 Task: Create a due date automation trigger when advanced on, on the monday of the week a card is due add basic assigned only to me at 11:00 AM.
Action: Mouse moved to (1134, 337)
Screenshot: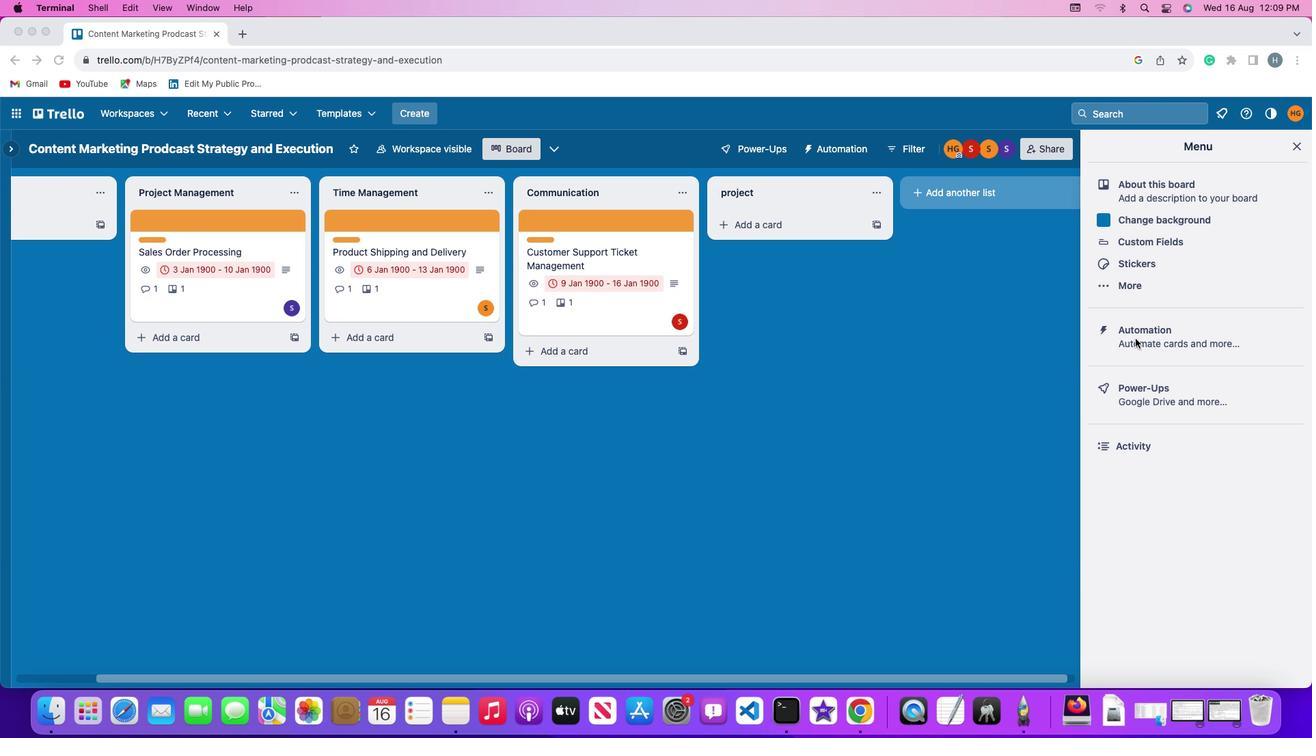 
Action: Mouse pressed left at (1134, 337)
Screenshot: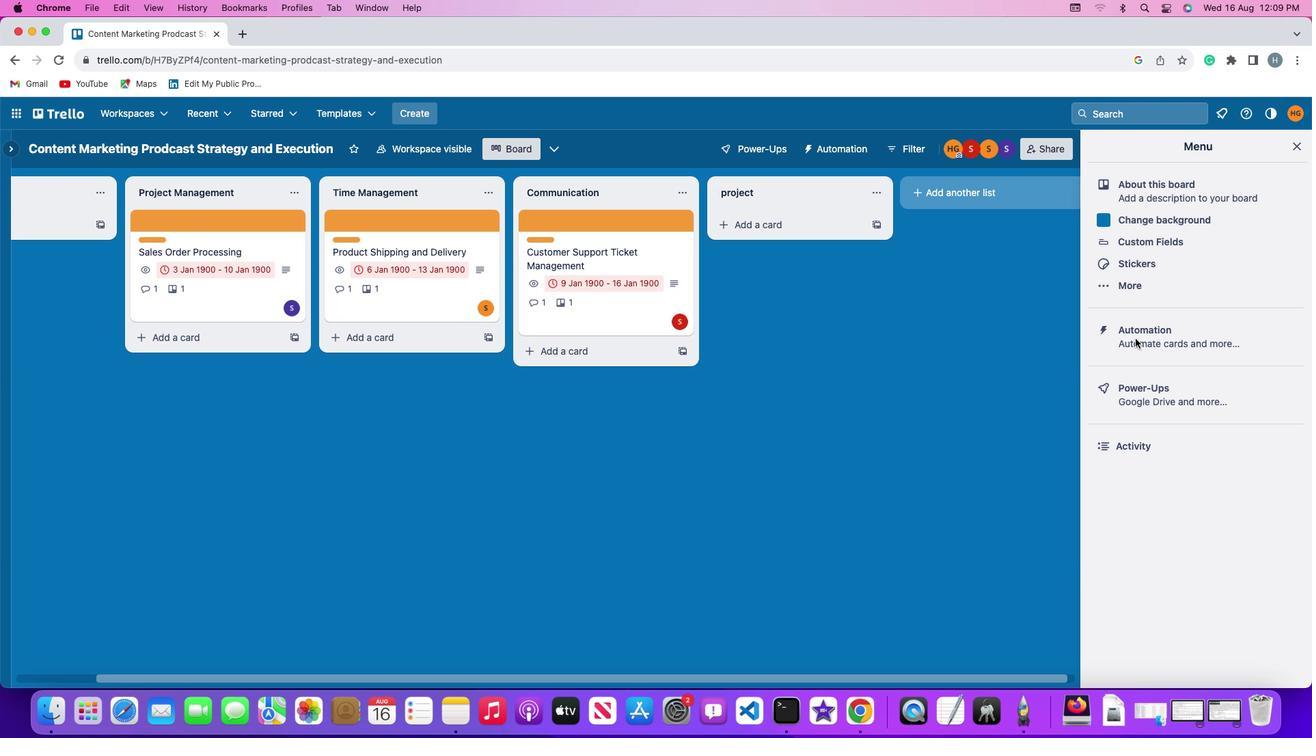 
Action: Mouse pressed left at (1134, 337)
Screenshot: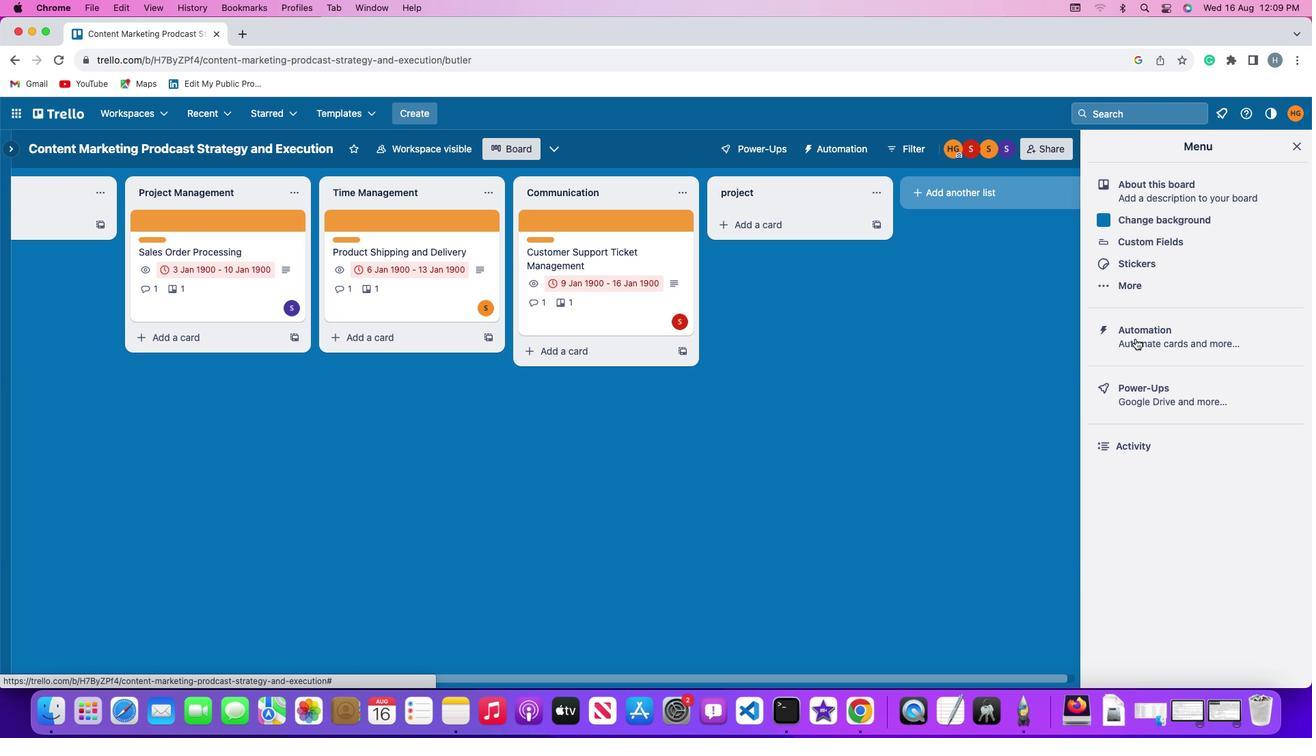 
Action: Mouse moved to (66, 316)
Screenshot: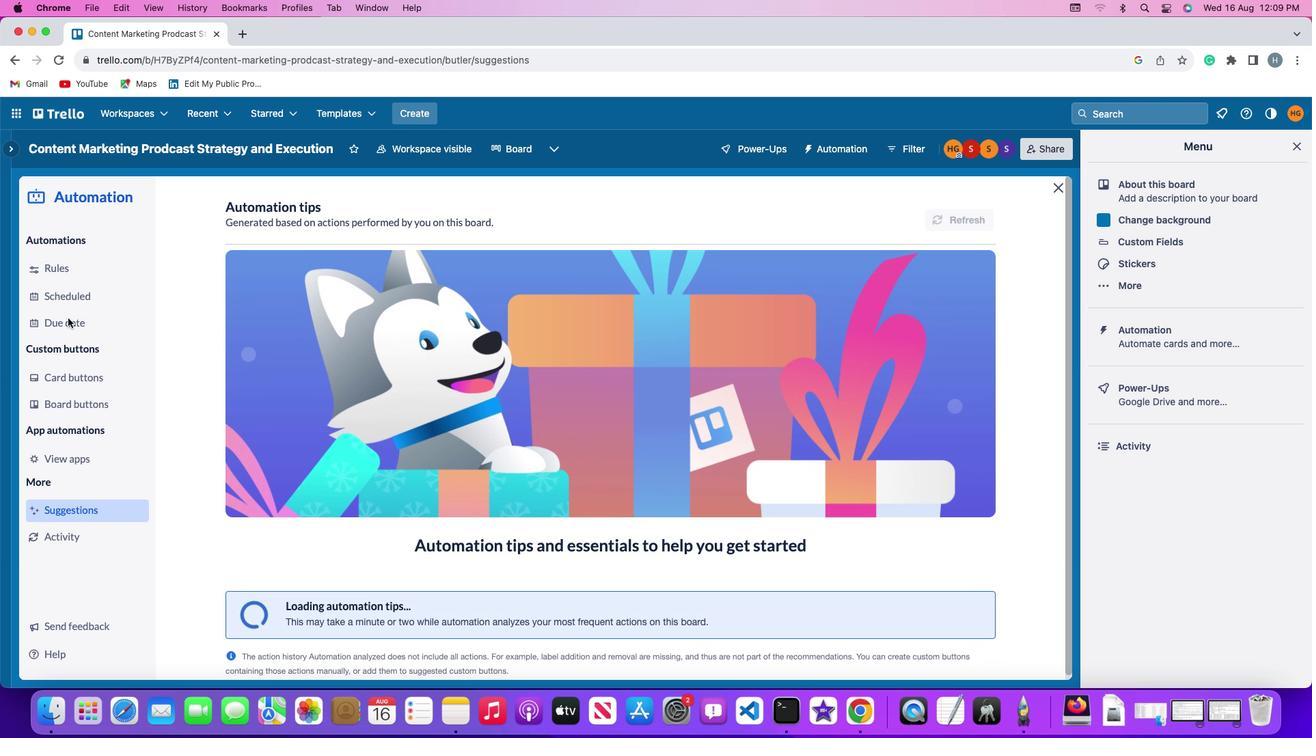 
Action: Mouse pressed left at (66, 316)
Screenshot: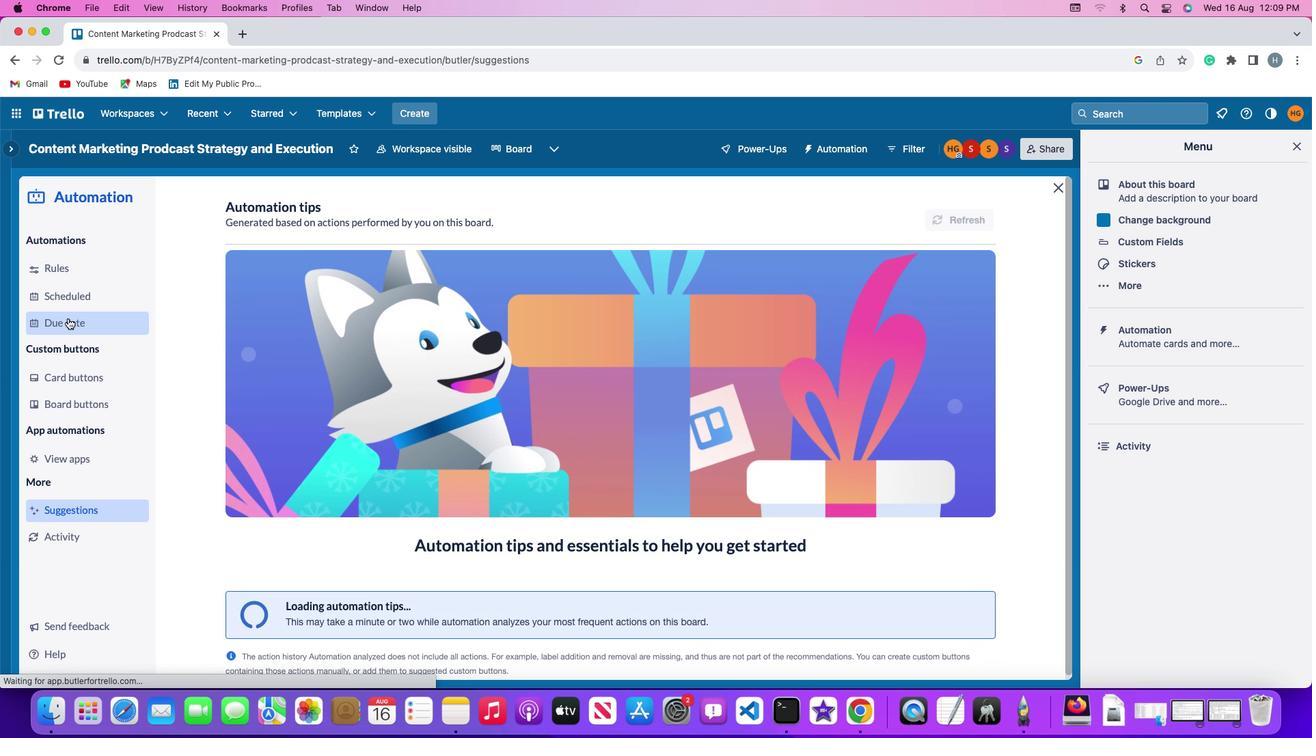 
Action: Mouse moved to (906, 209)
Screenshot: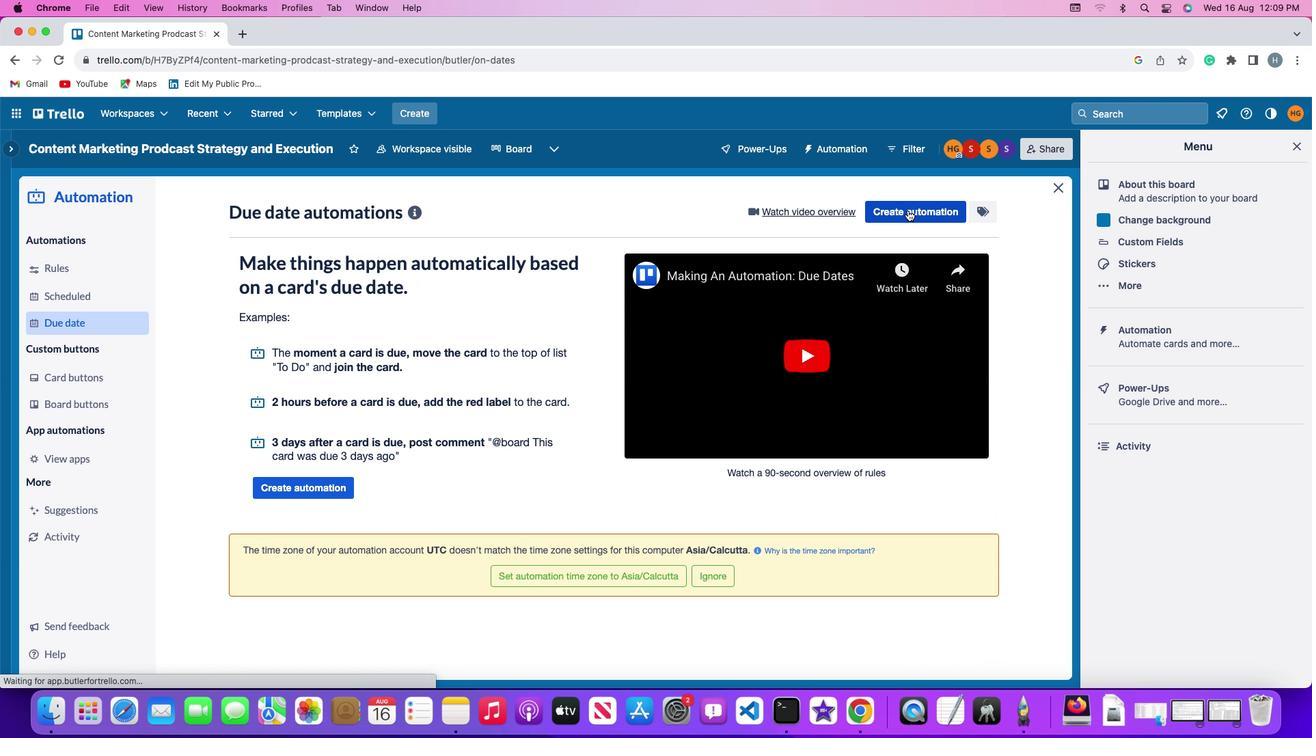 
Action: Mouse pressed left at (906, 209)
Screenshot: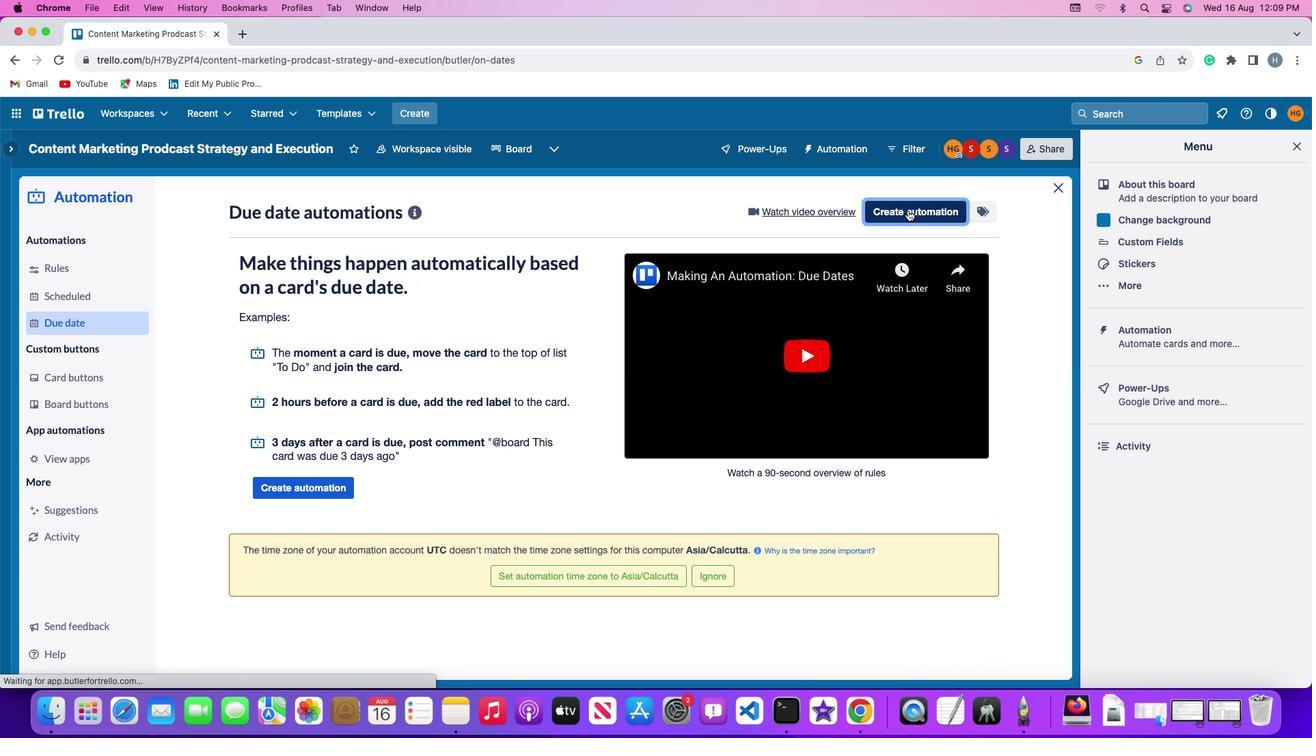 
Action: Mouse moved to (292, 340)
Screenshot: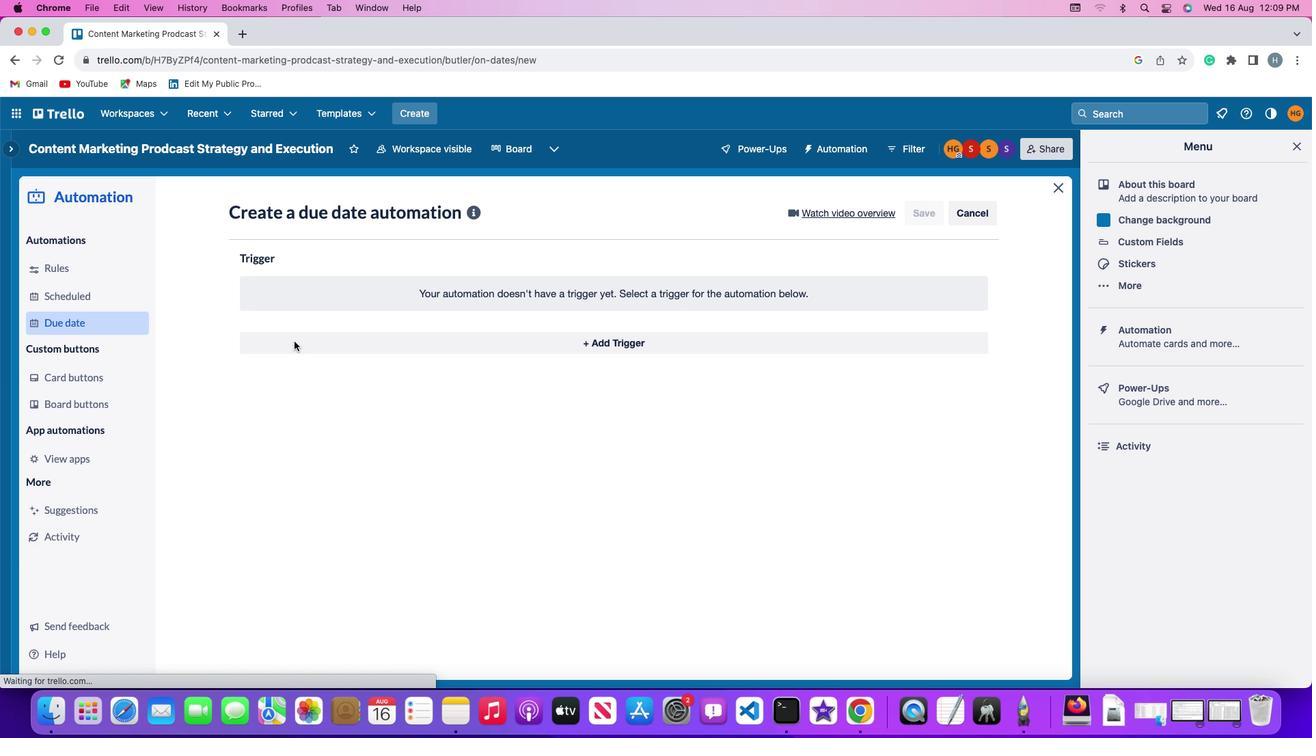 
Action: Mouse pressed left at (292, 340)
Screenshot: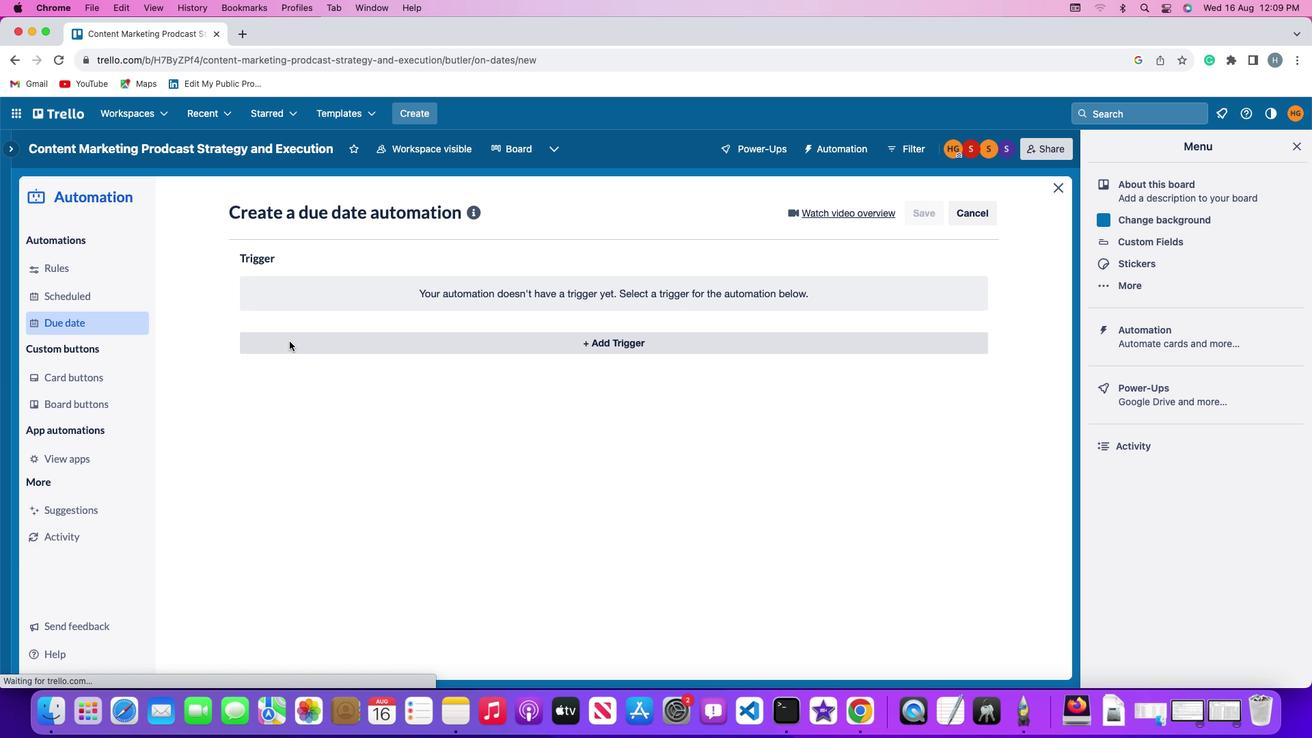 
Action: Mouse moved to (313, 602)
Screenshot: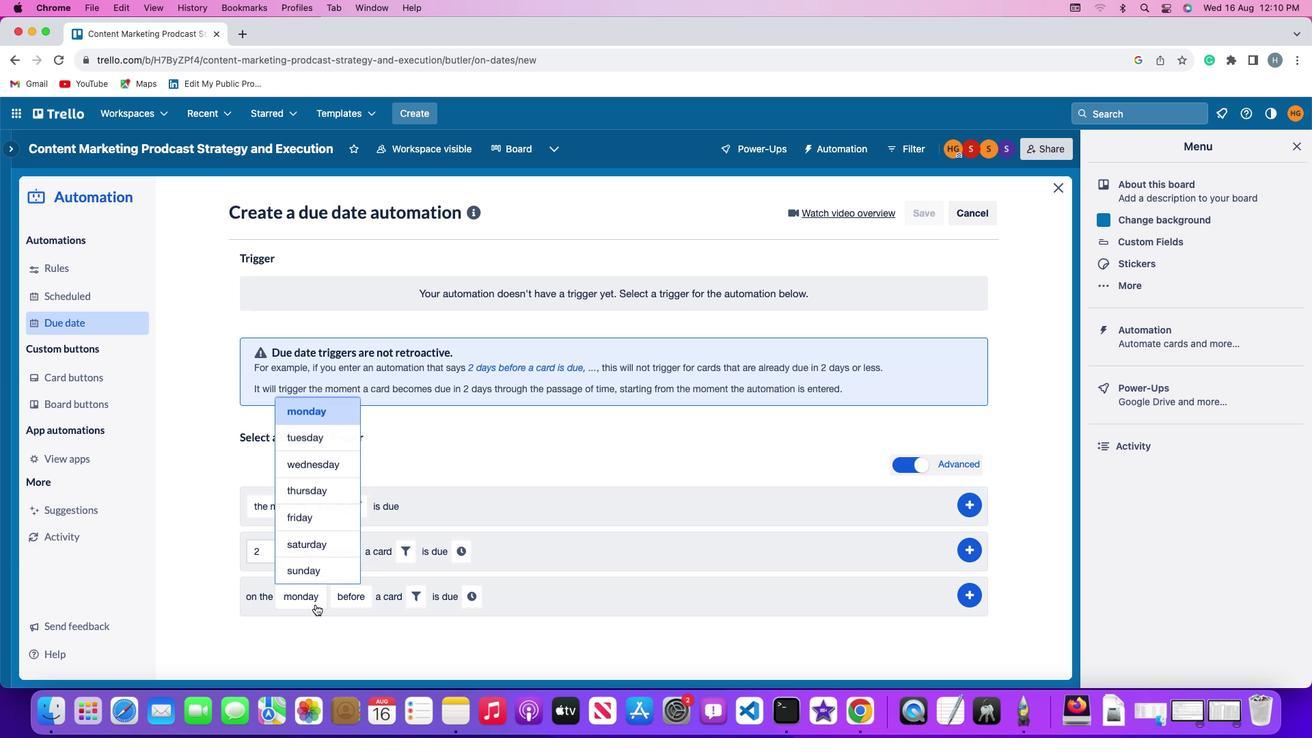 
Action: Mouse pressed left at (313, 602)
Screenshot: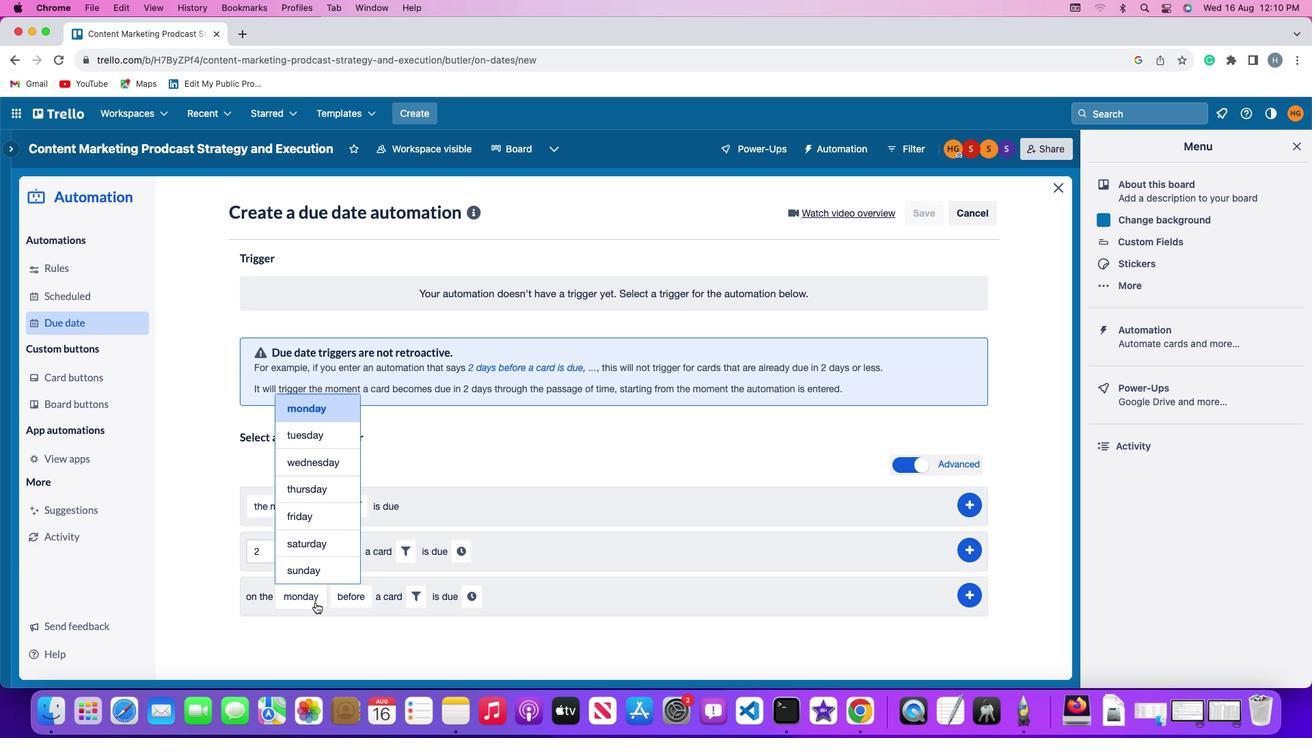 
Action: Mouse moved to (313, 404)
Screenshot: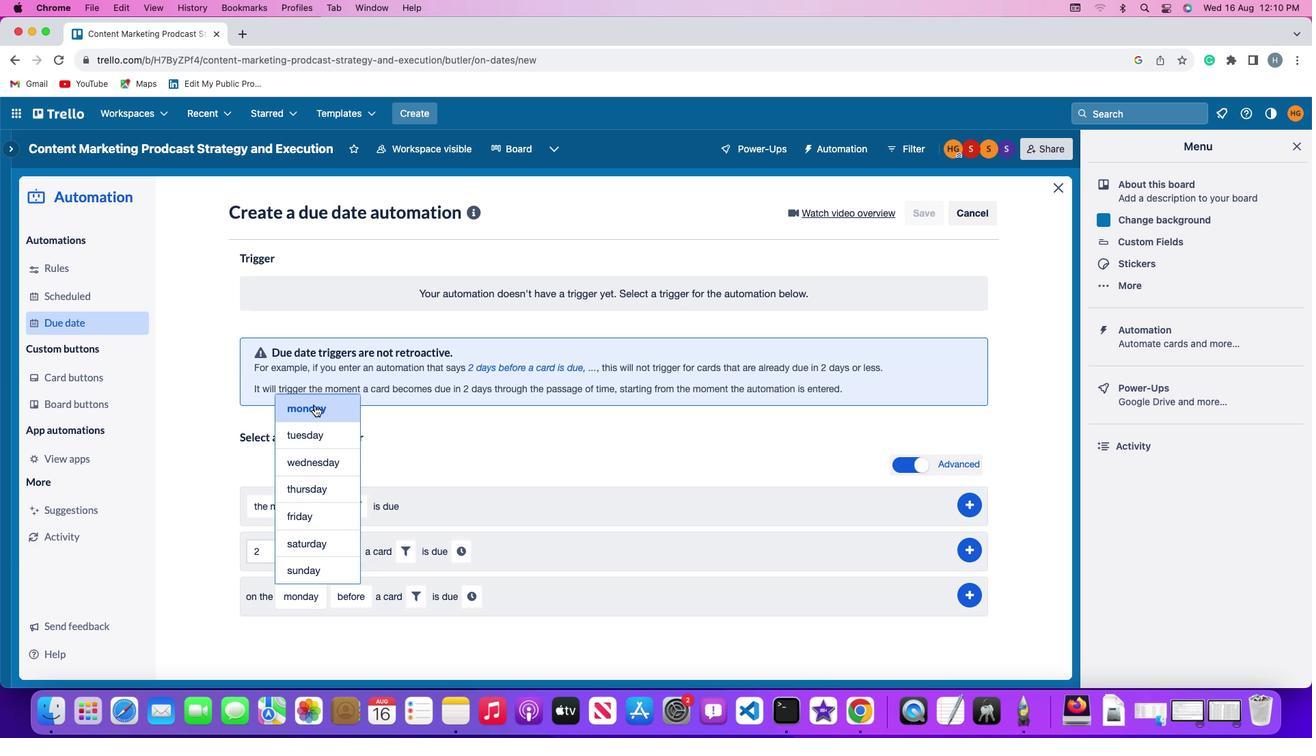 
Action: Mouse pressed left at (313, 404)
Screenshot: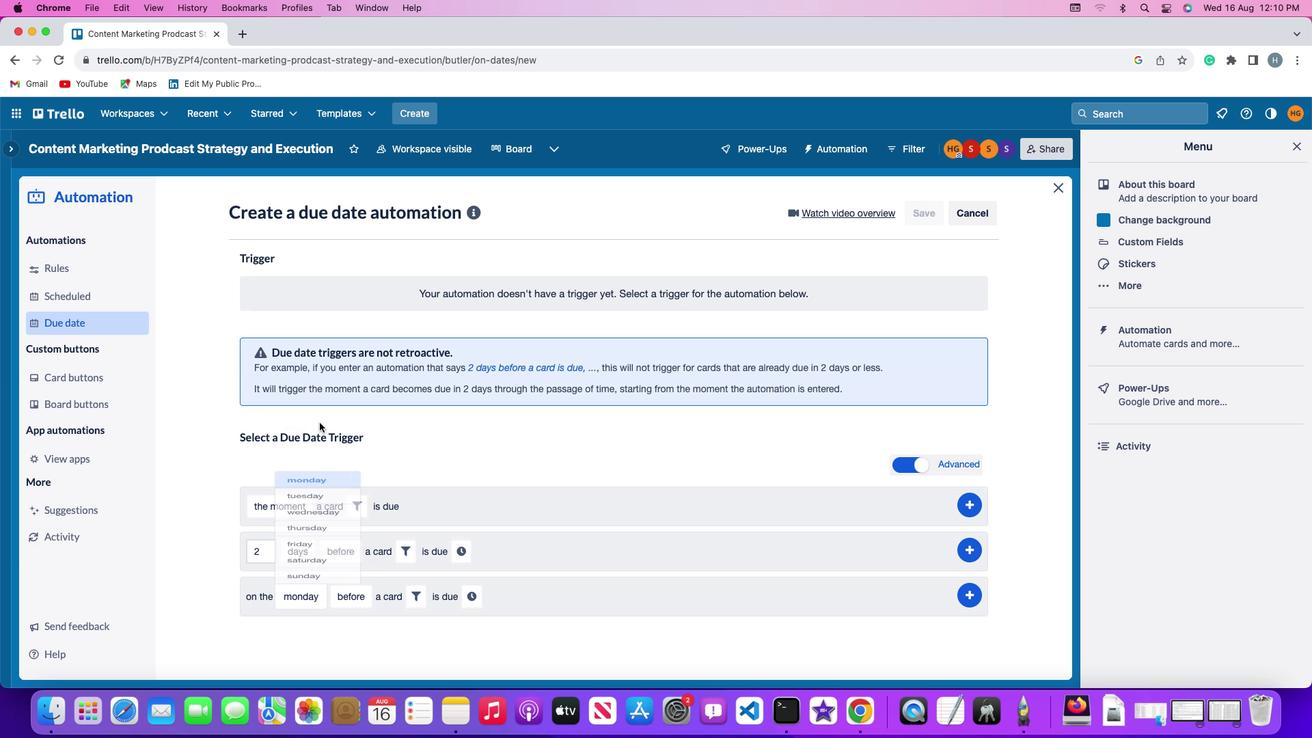 
Action: Mouse moved to (343, 598)
Screenshot: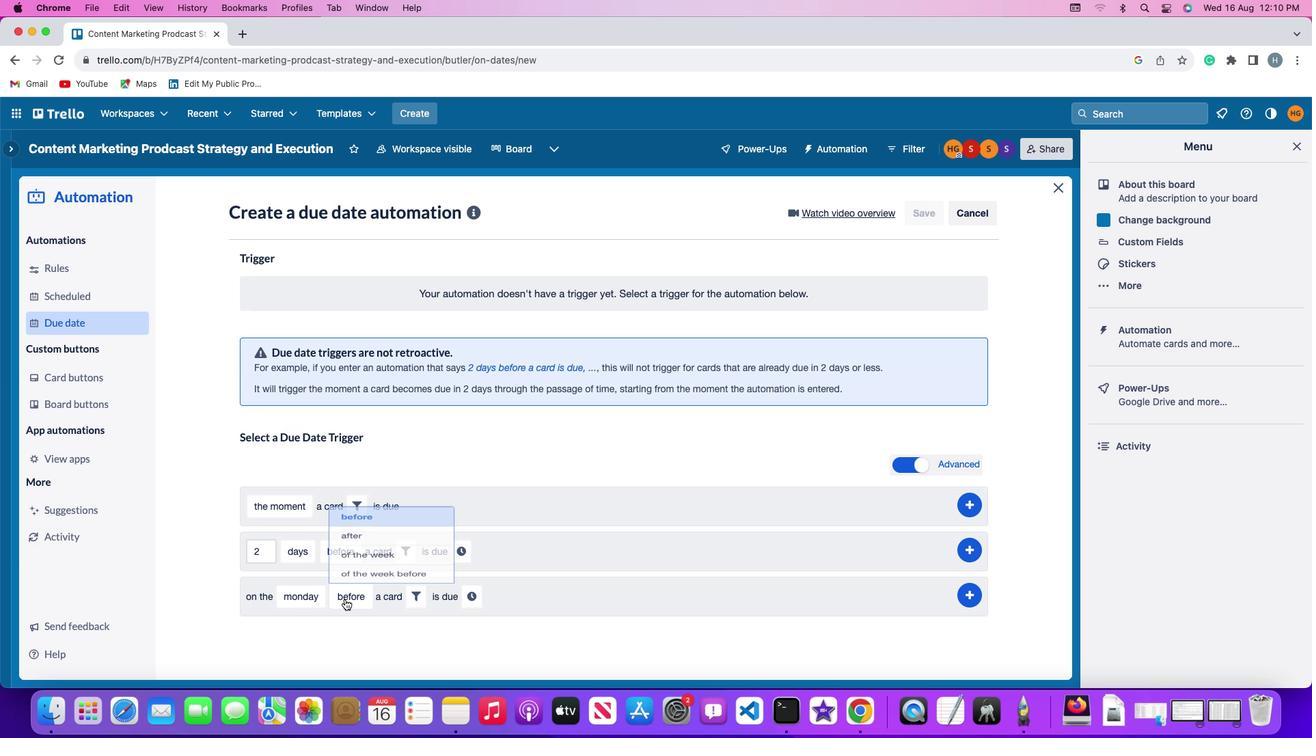
Action: Mouse pressed left at (343, 598)
Screenshot: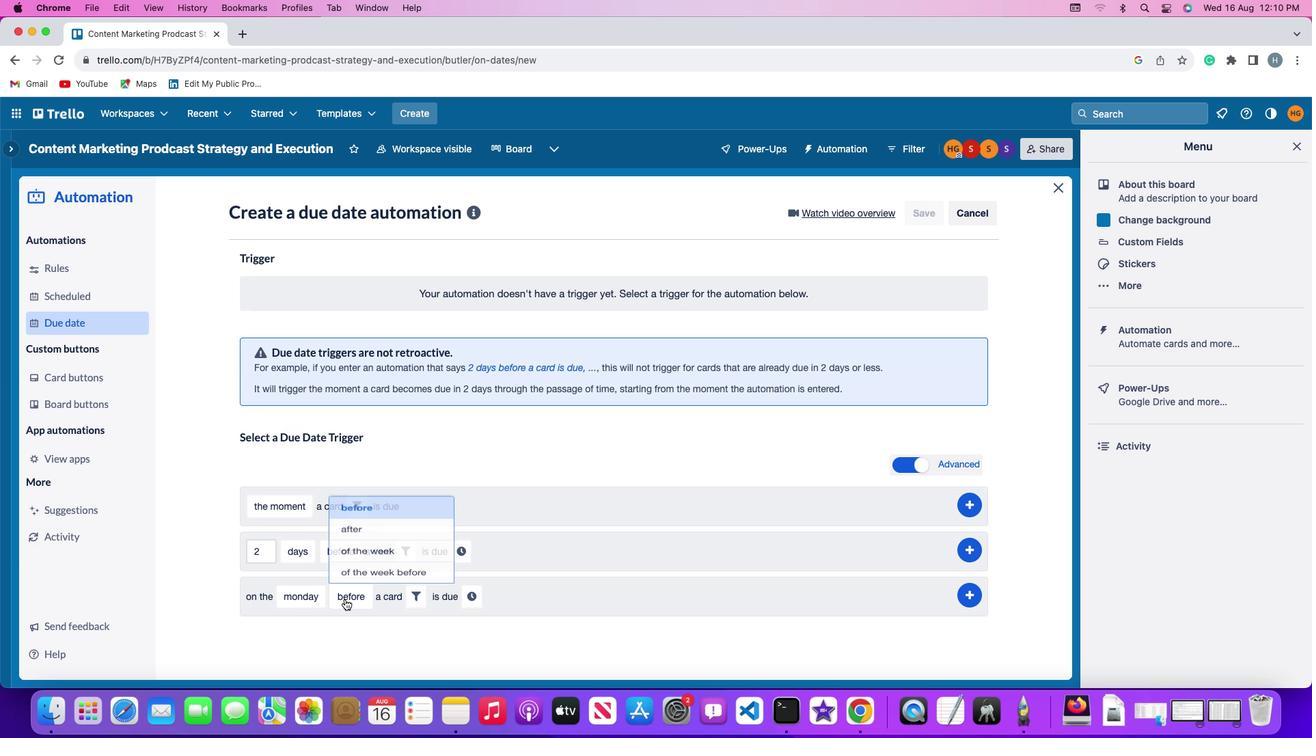 
Action: Mouse moved to (358, 537)
Screenshot: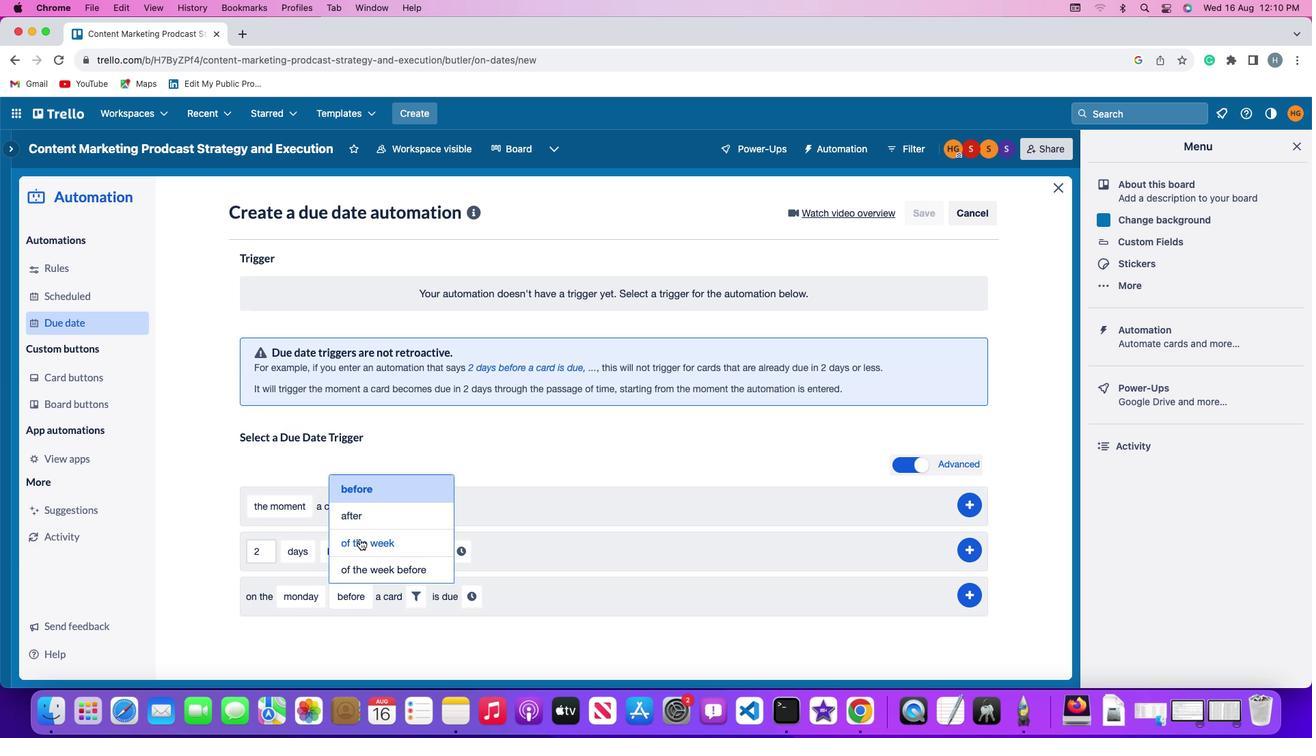 
Action: Mouse pressed left at (358, 537)
Screenshot: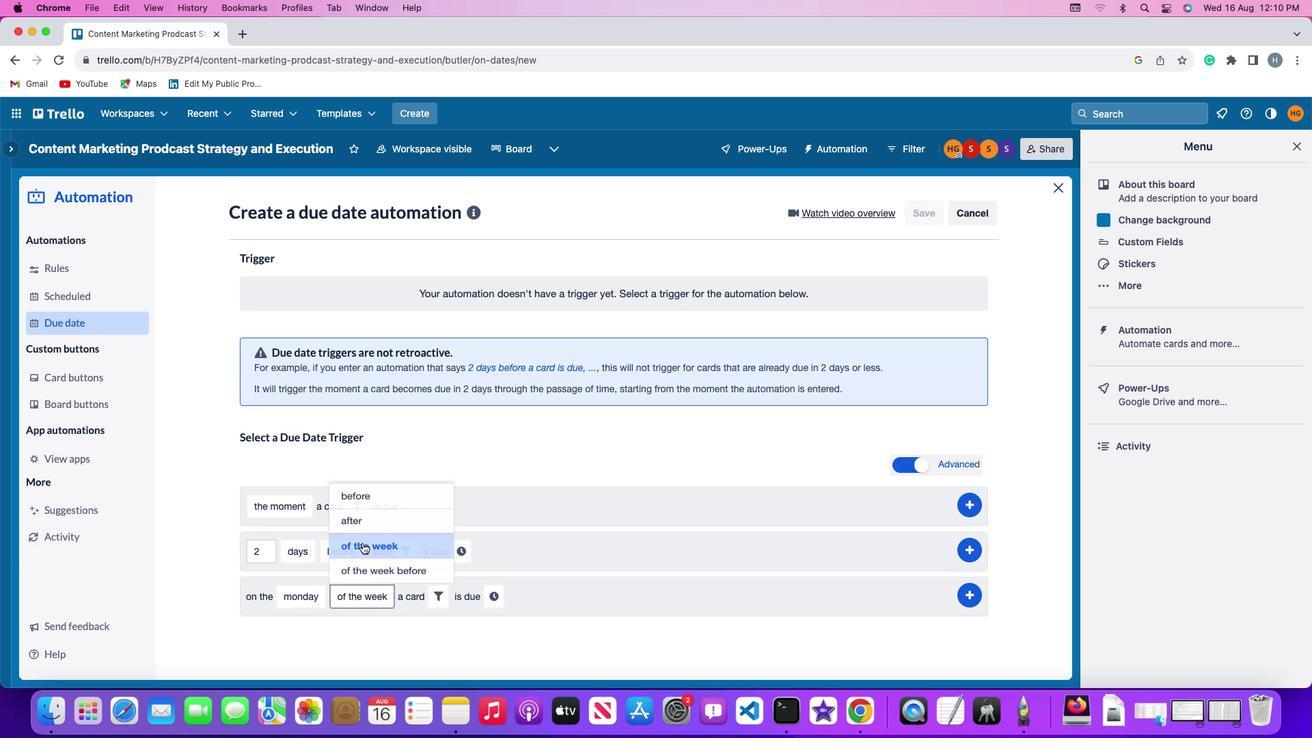 
Action: Mouse moved to (434, 597)
Screenshot: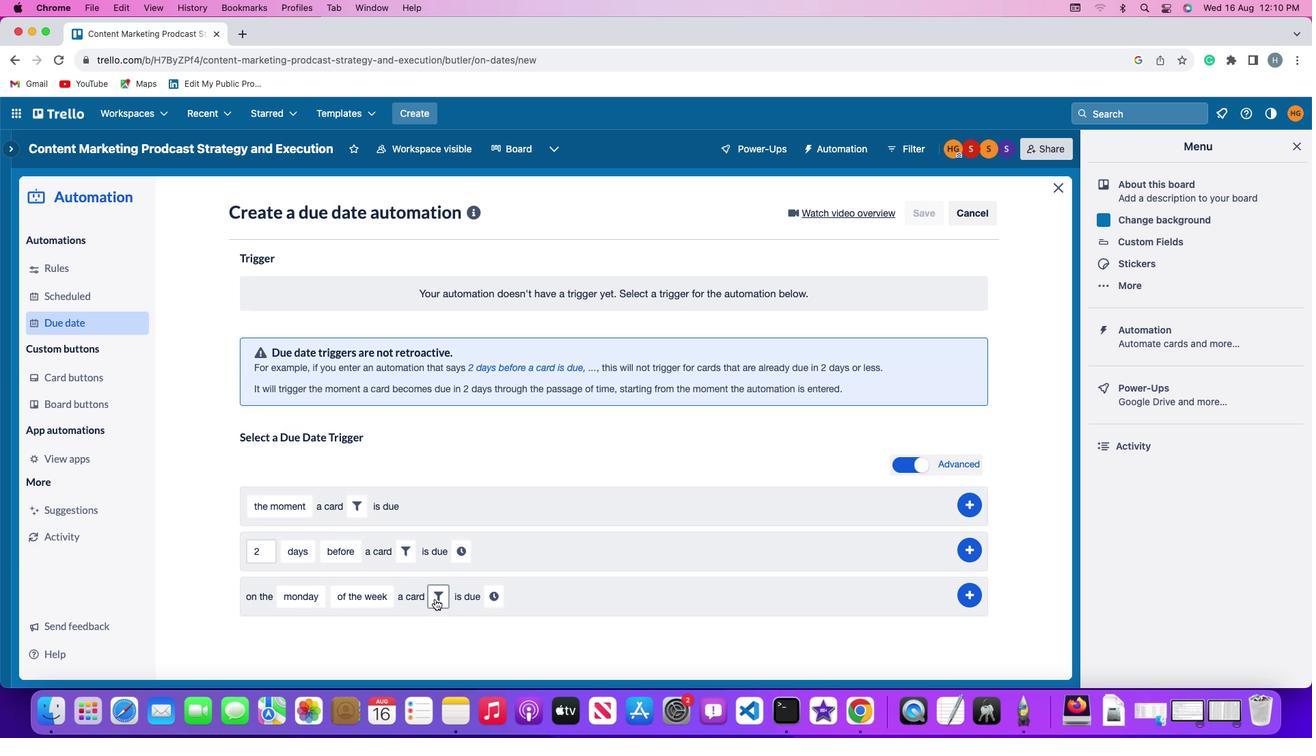
Action: Mouse pressed left at (434, 597)
Screenshot: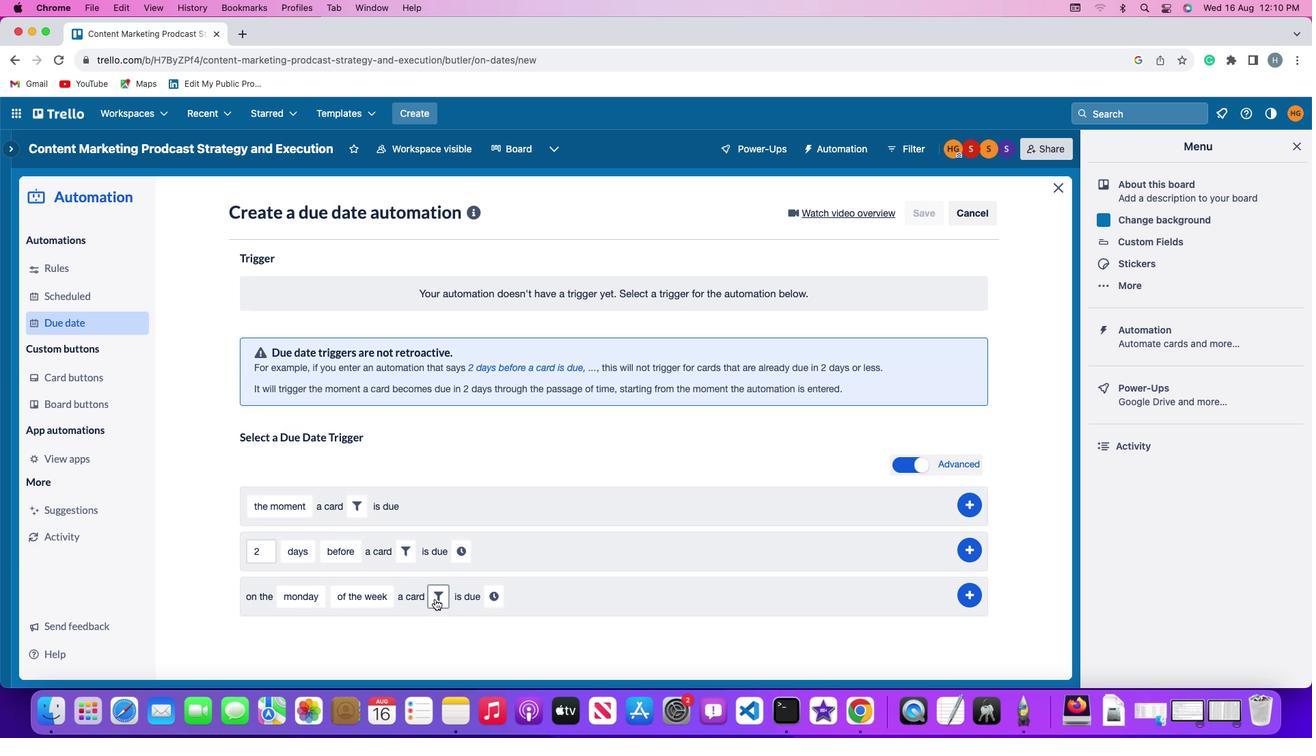 
Action: Mouse moved to (402, 646)
Screenshot: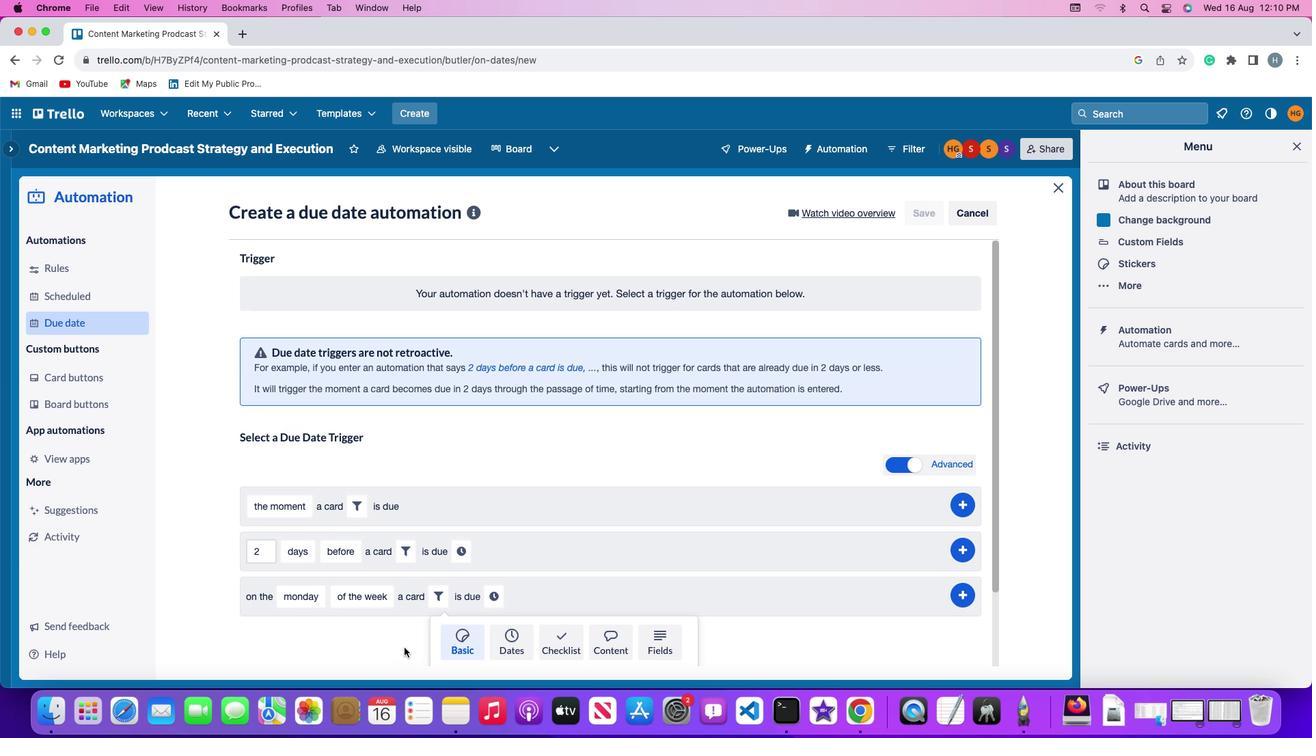 
Action: Mouse scrolled (402, 646) with delta (0, -1)
Screenshot: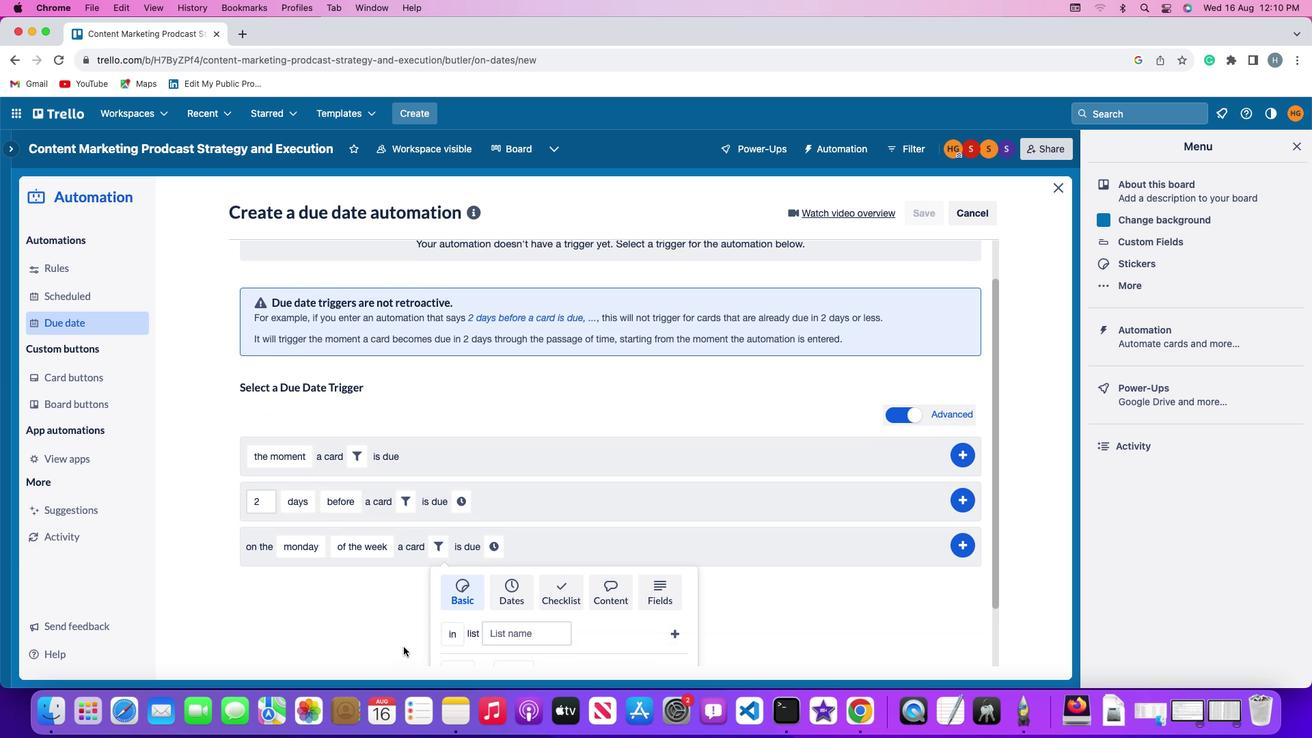 
Action: Mouse scrolled (402, 646) with delta (0, -1)
Screenshot: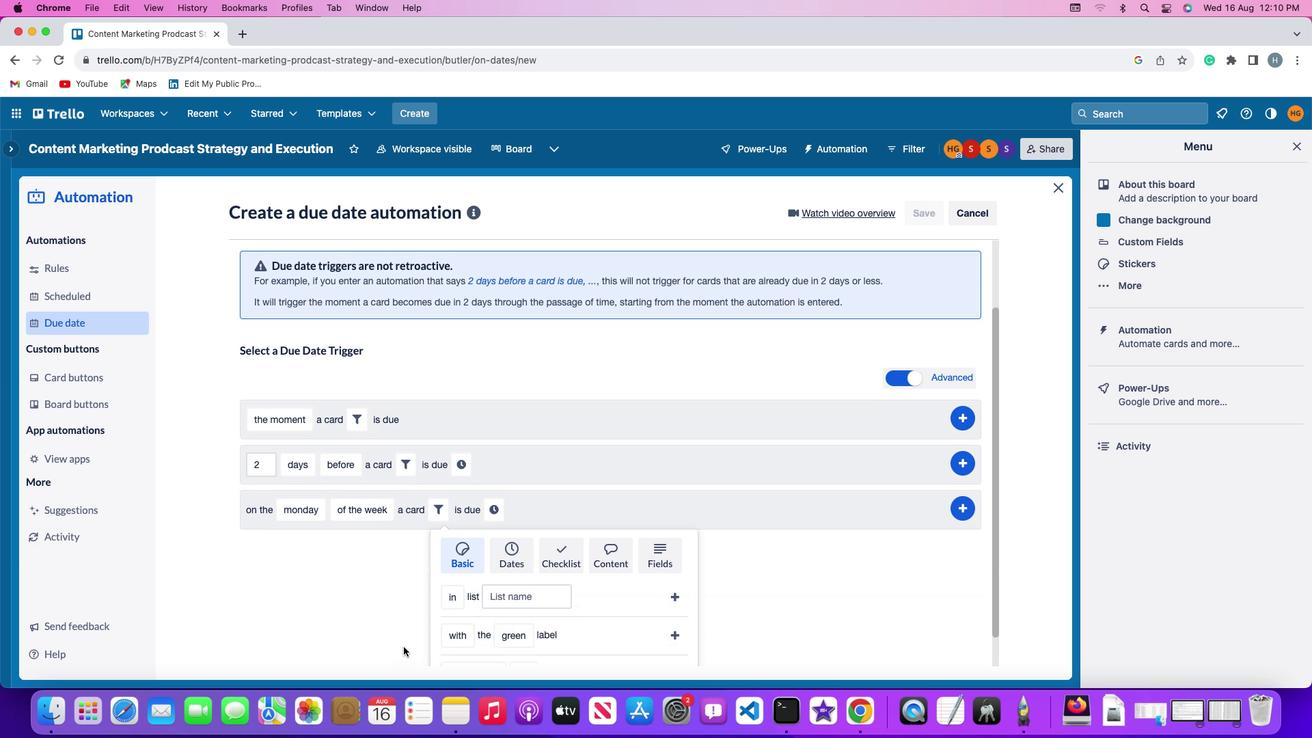 
Action: Mouse scrolled (402, 646) with delta (0, -2)
Screenshot: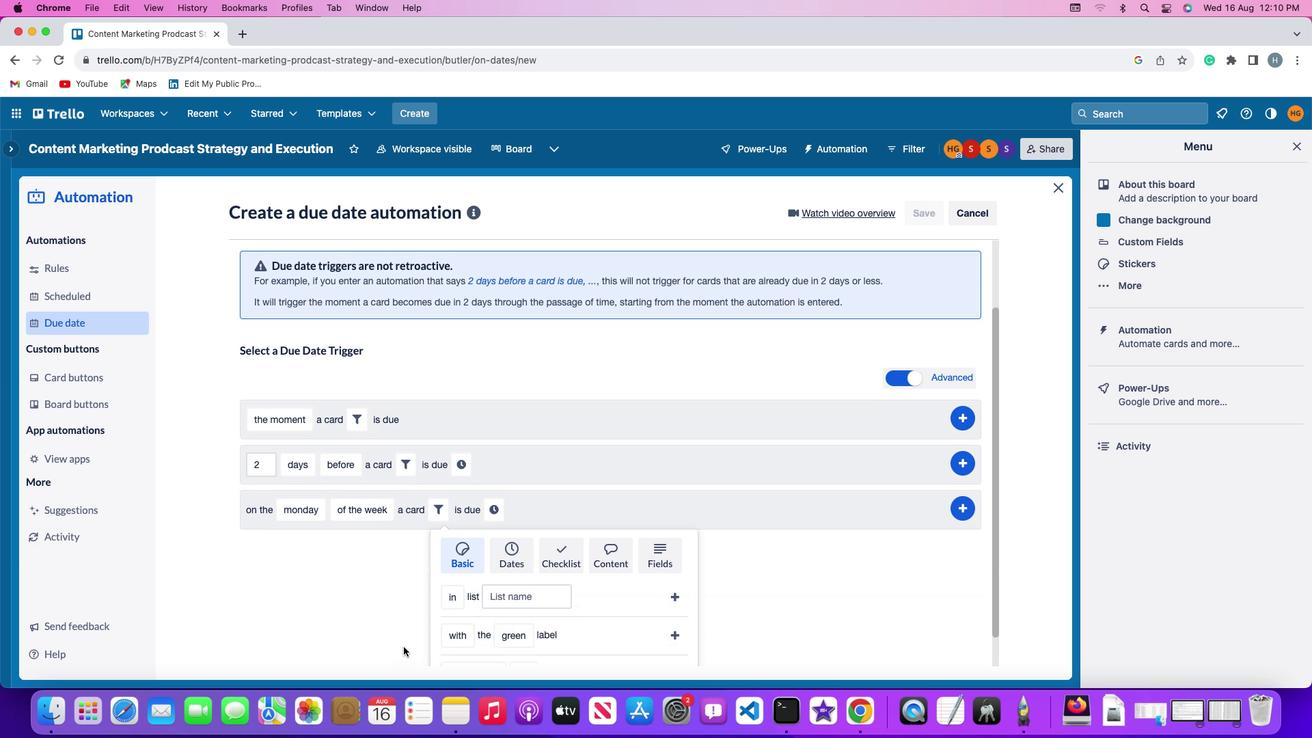 
Action: Mouse scrolled (402, 646) with delta (0, -4)
Screenshot: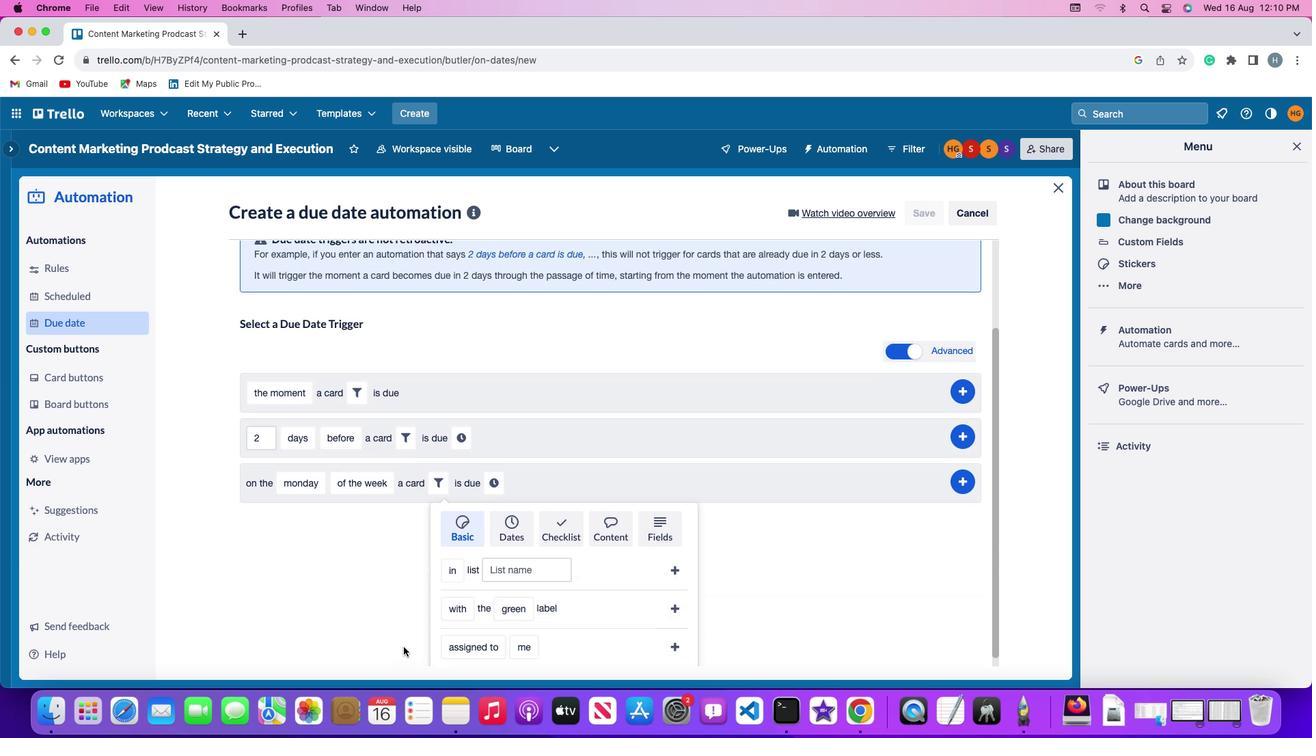 
Action: Mouse scrolled (402, 646) with delta (0, -4)
Screenshot: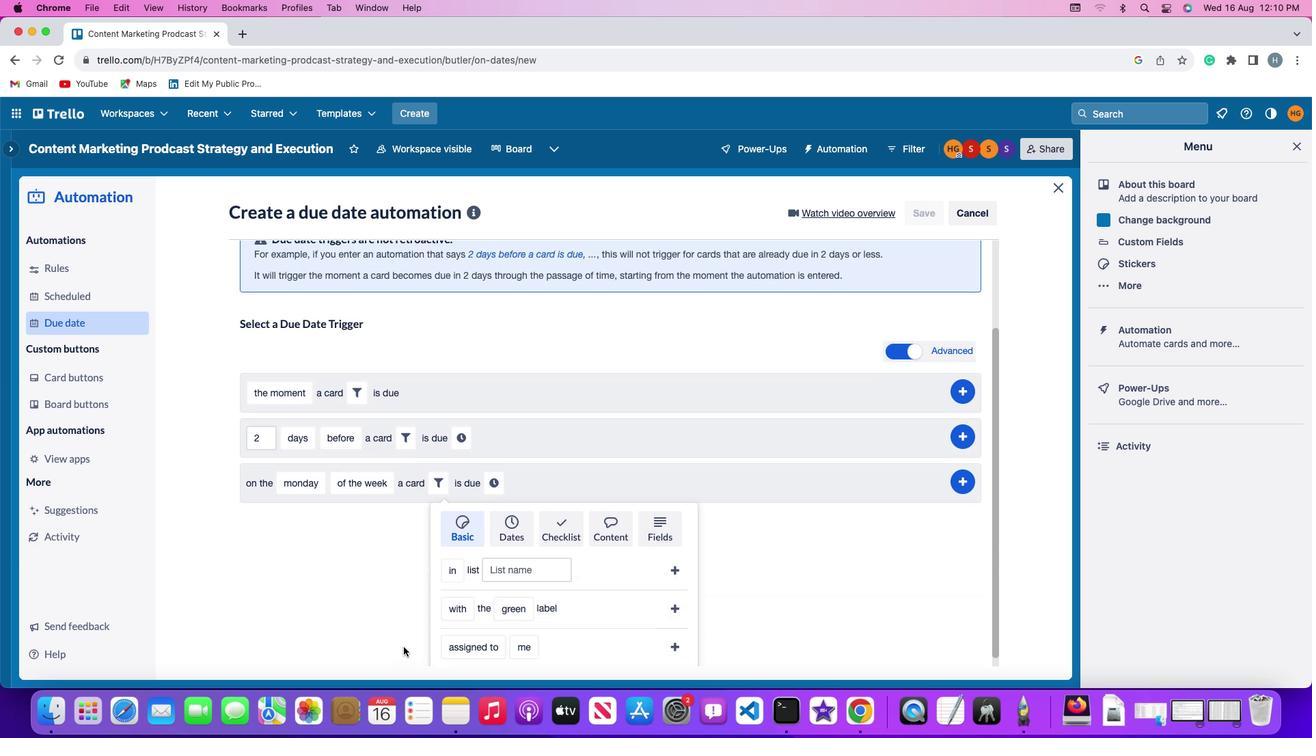 
Action: Mouse moved to (402, 646)
Screenshot: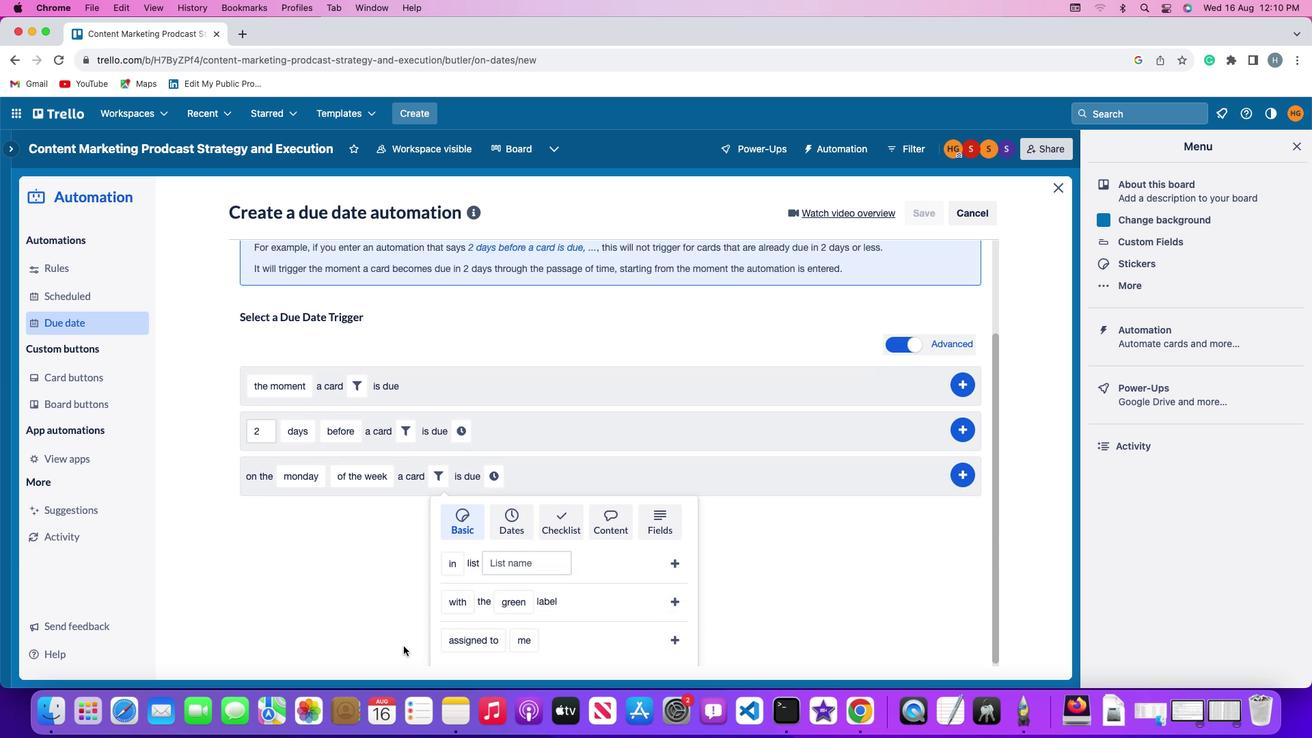 
Action: Mouse scrolled (402, 646) with delta (0, -4)
Screenshot: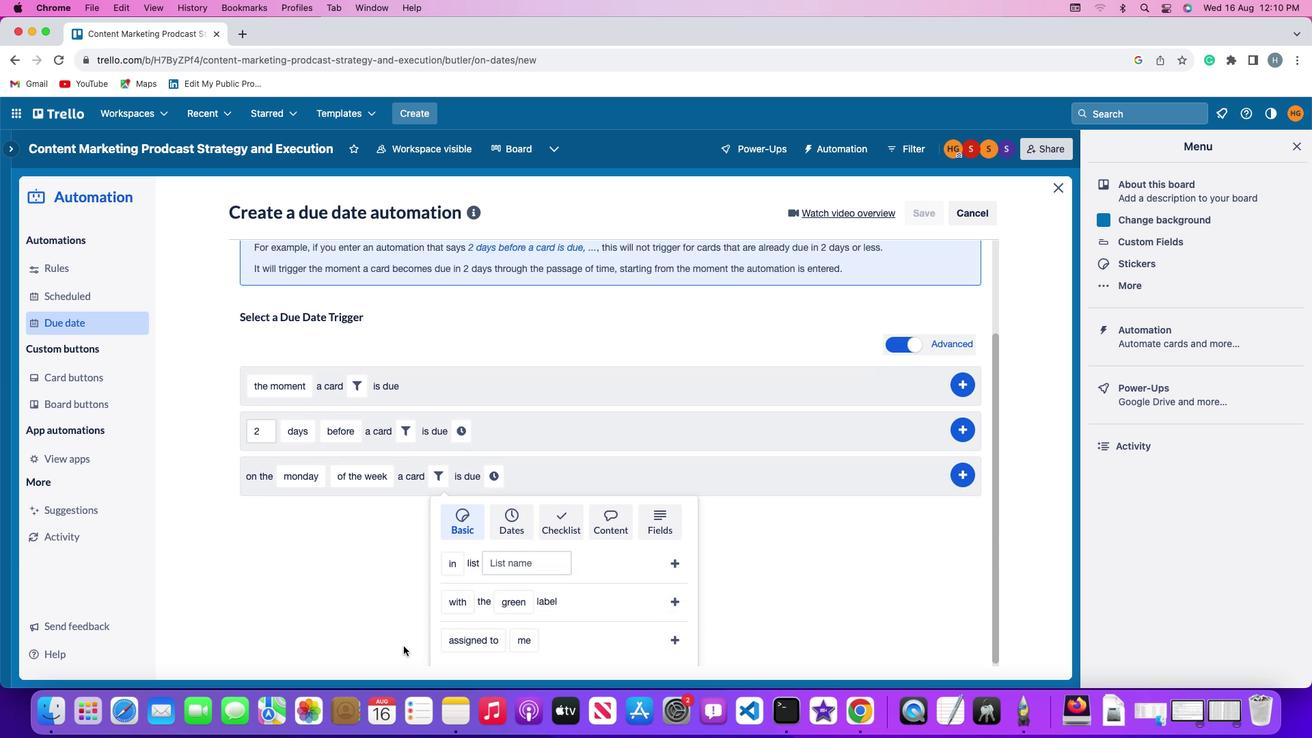 
Action: Mouse moved to (401, 644)
Screenshot: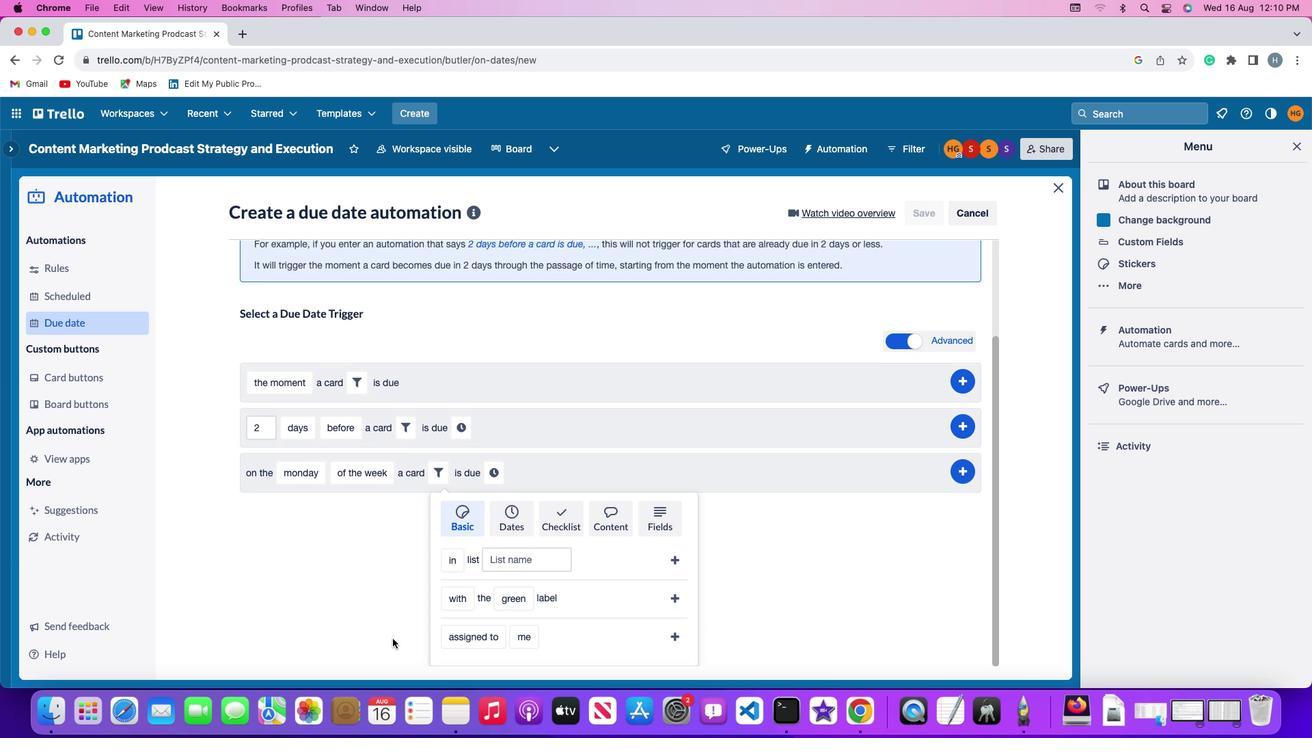 
Action: Mouse scrolled (401, 644) with delta (0, -1)
Screenshot: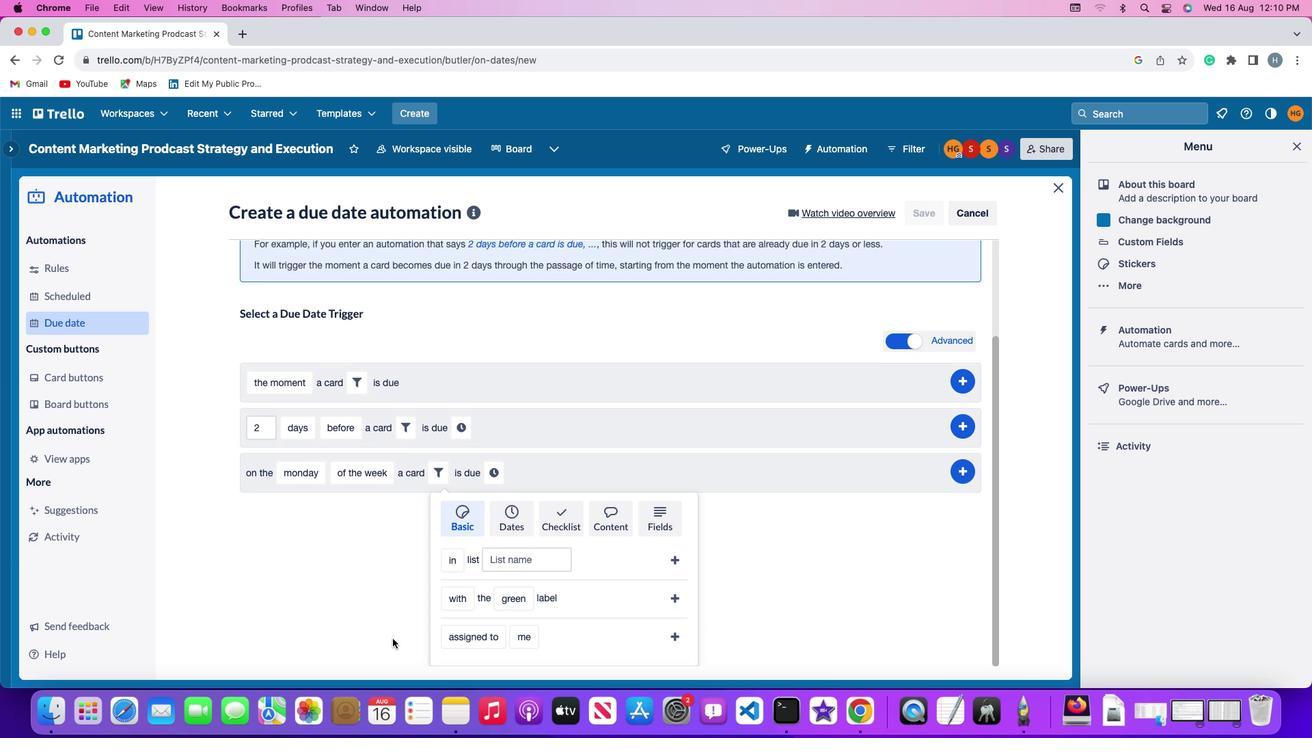 
Action: Mouse moved to (395, 641)
Screenshot: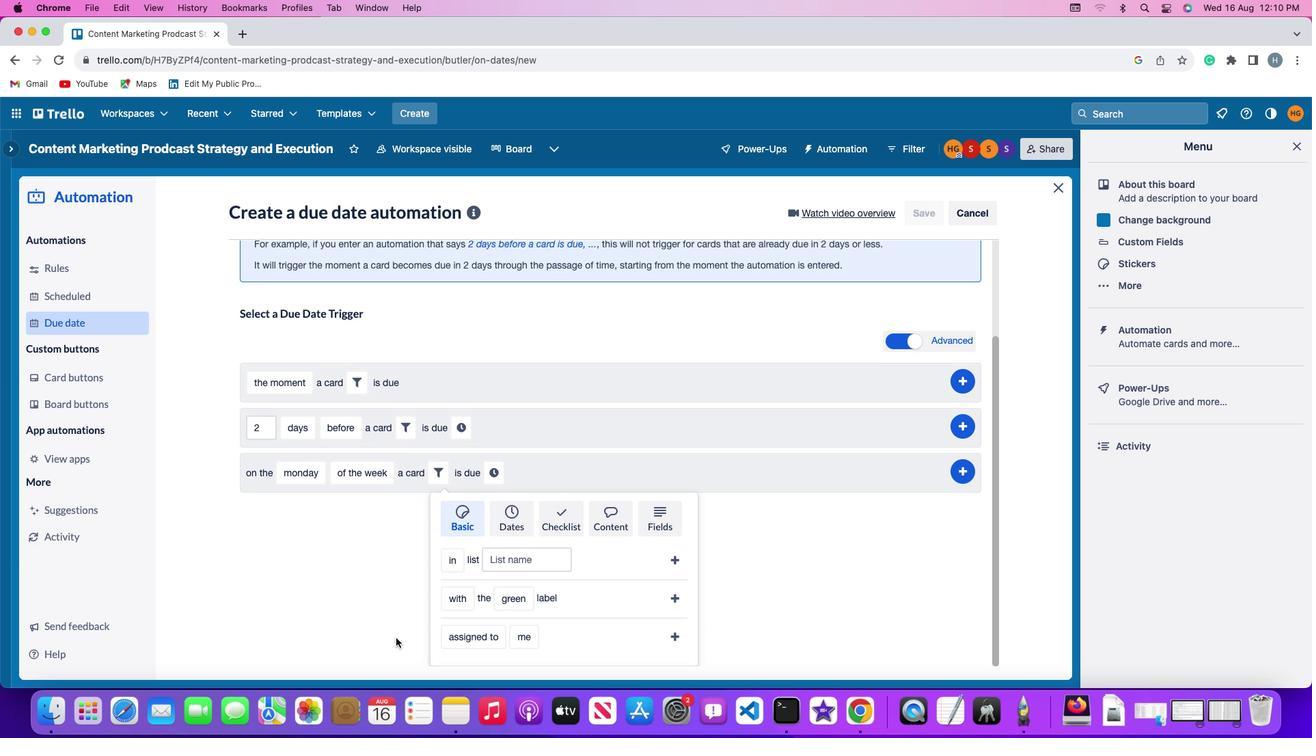 
Action: Mouse scrolled (395, 641) with delta (0, -1)
Screenshot: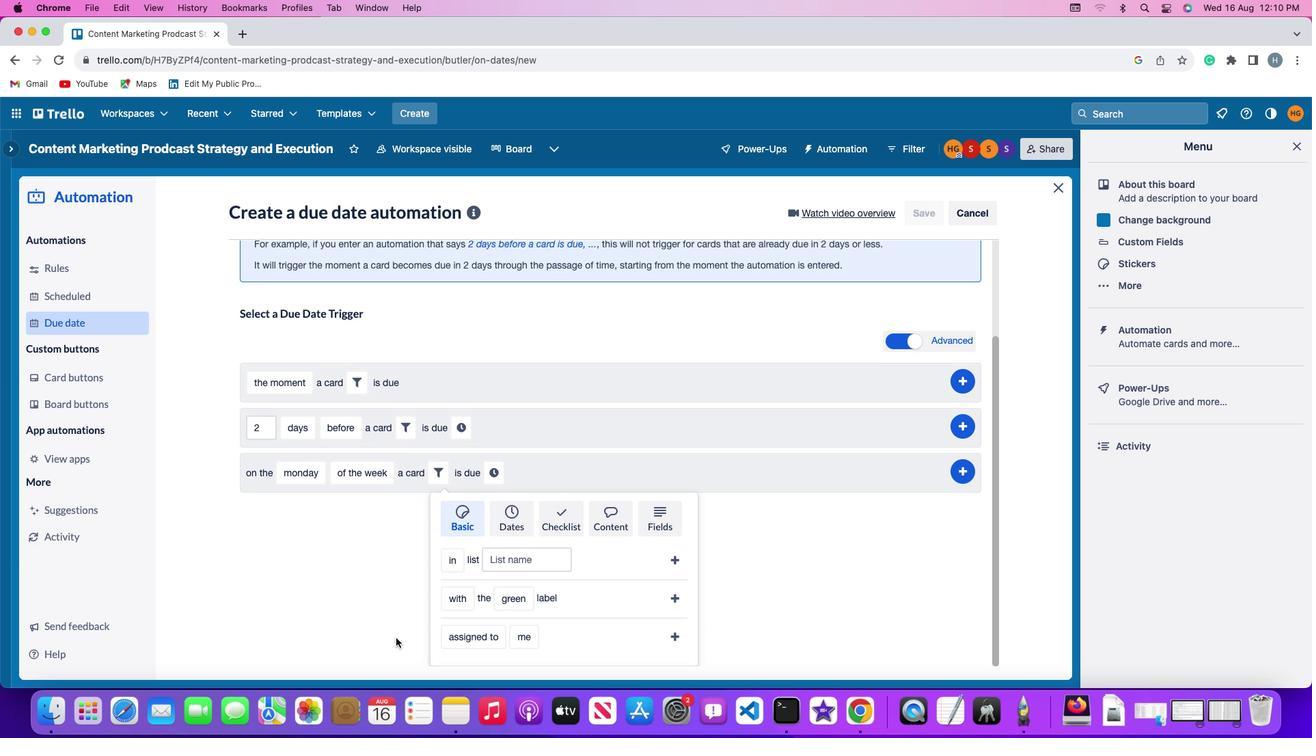 
Action: Mouse moved to (393, 639)
Screenshot: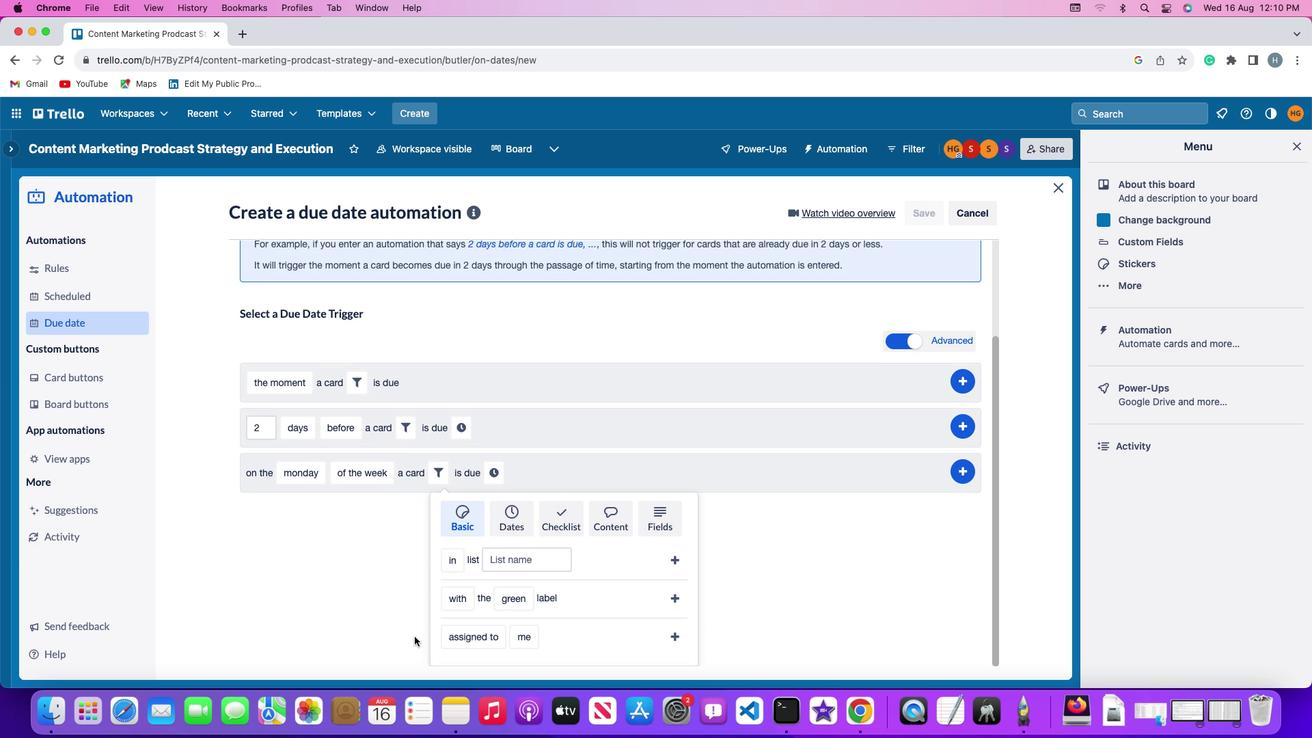 
Action: Mouse scrolled (393, 639) with delta (0, -2)
Screenshot: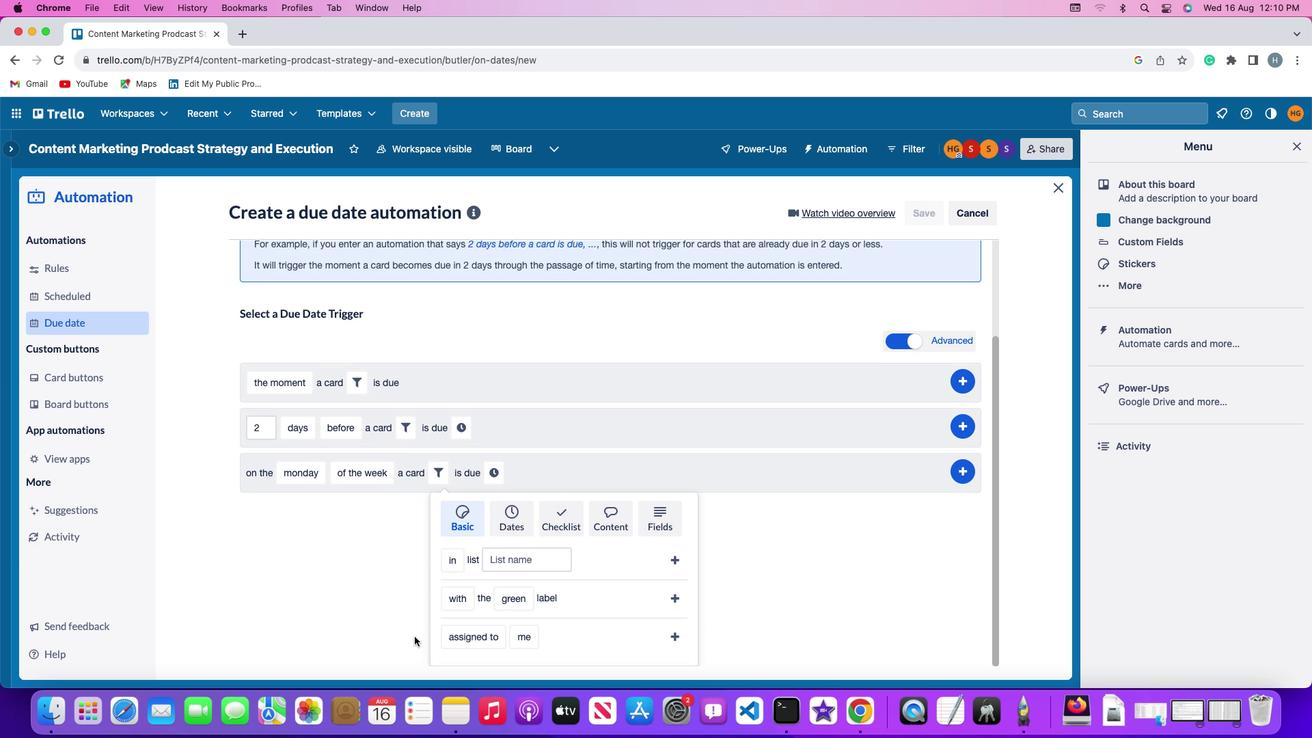 
Action: Mouse moved to (449, 629)
Screenshot: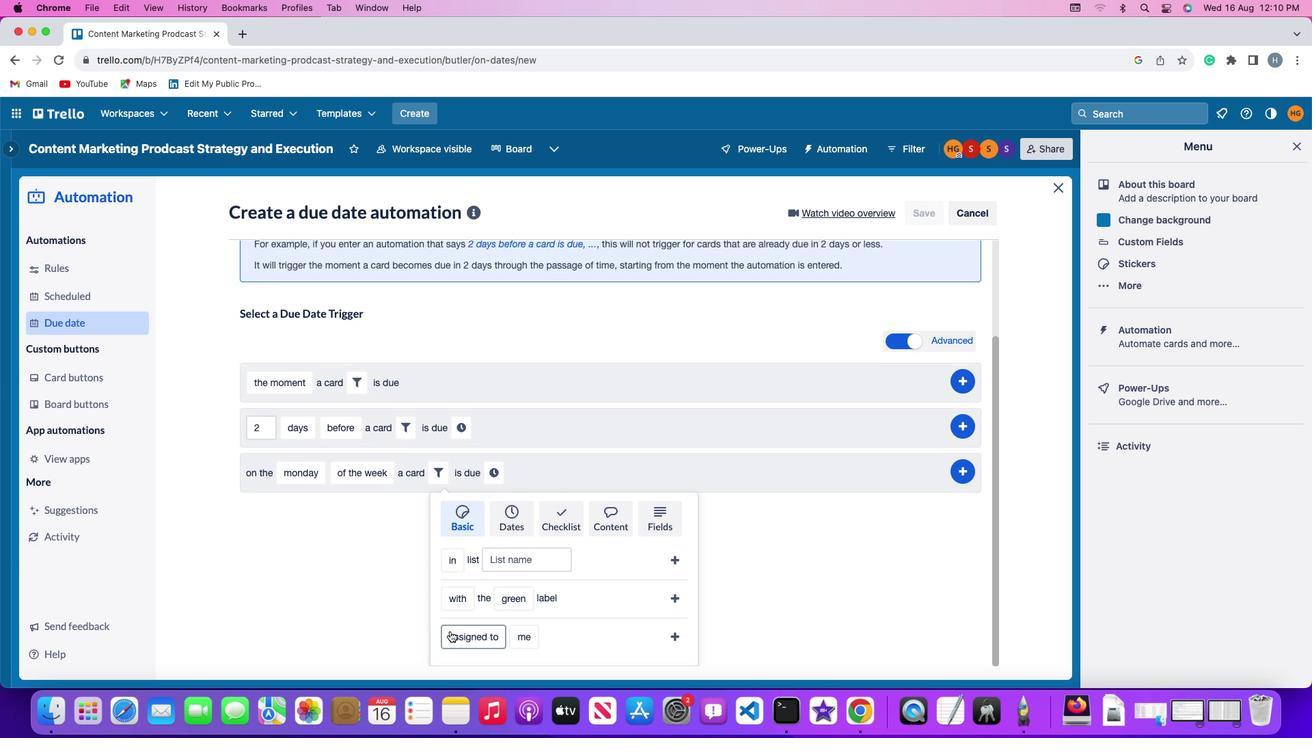 
Action: Mouse pressed left at (449, 629)
Screenshot: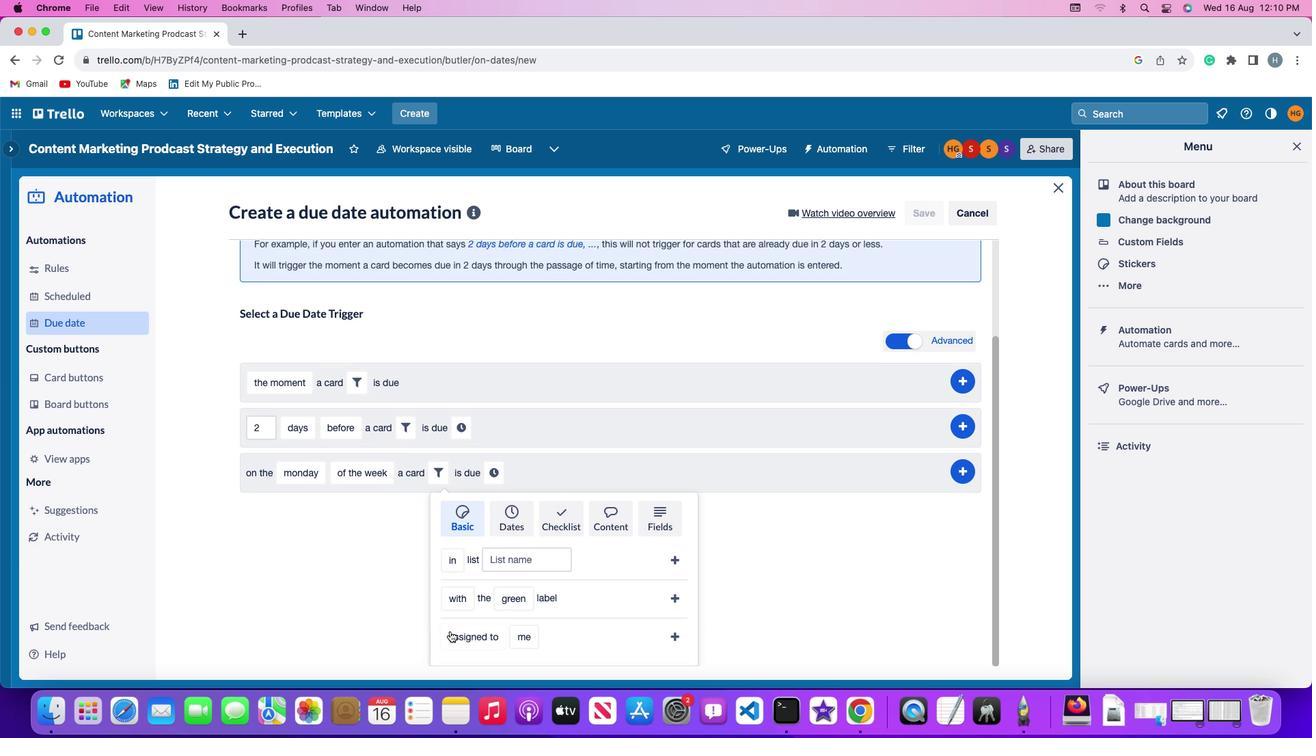 
Action: Mouse moved to (459, 580)
Screenshot: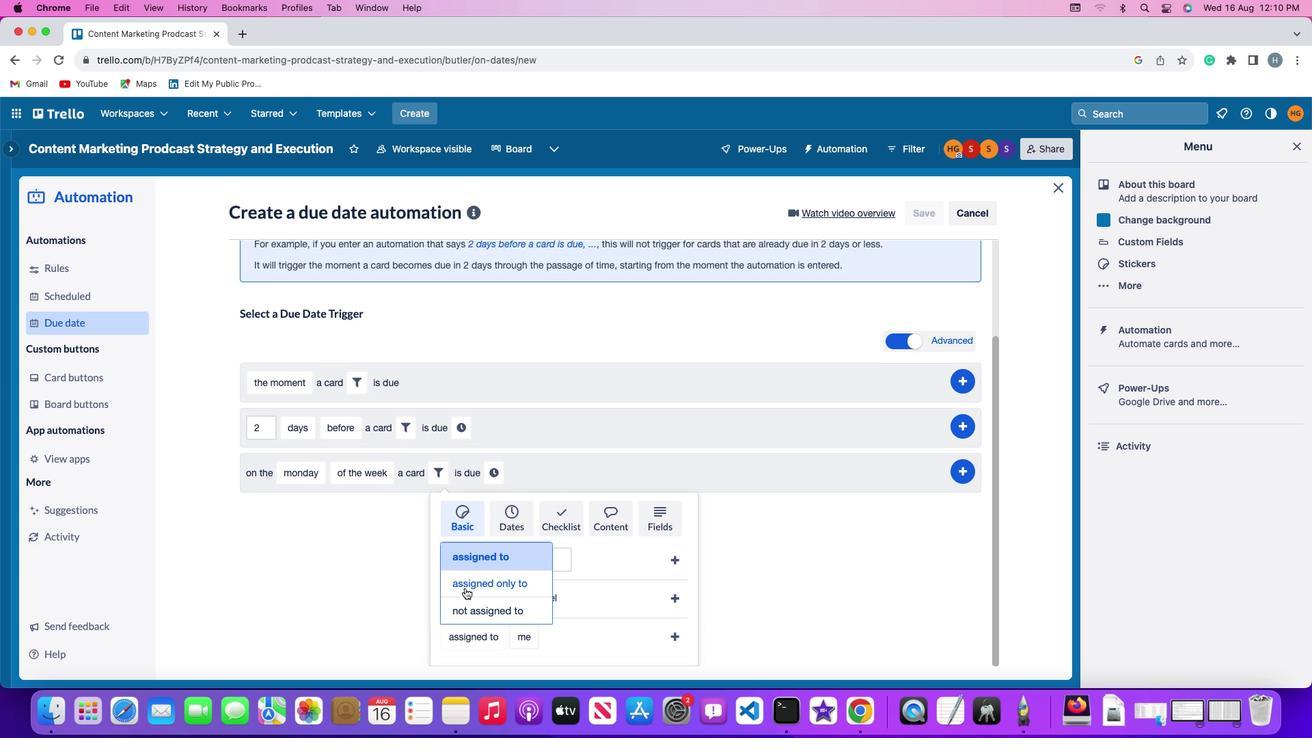 
Action: Mouse pressed left at (459, 580)
Screenshot: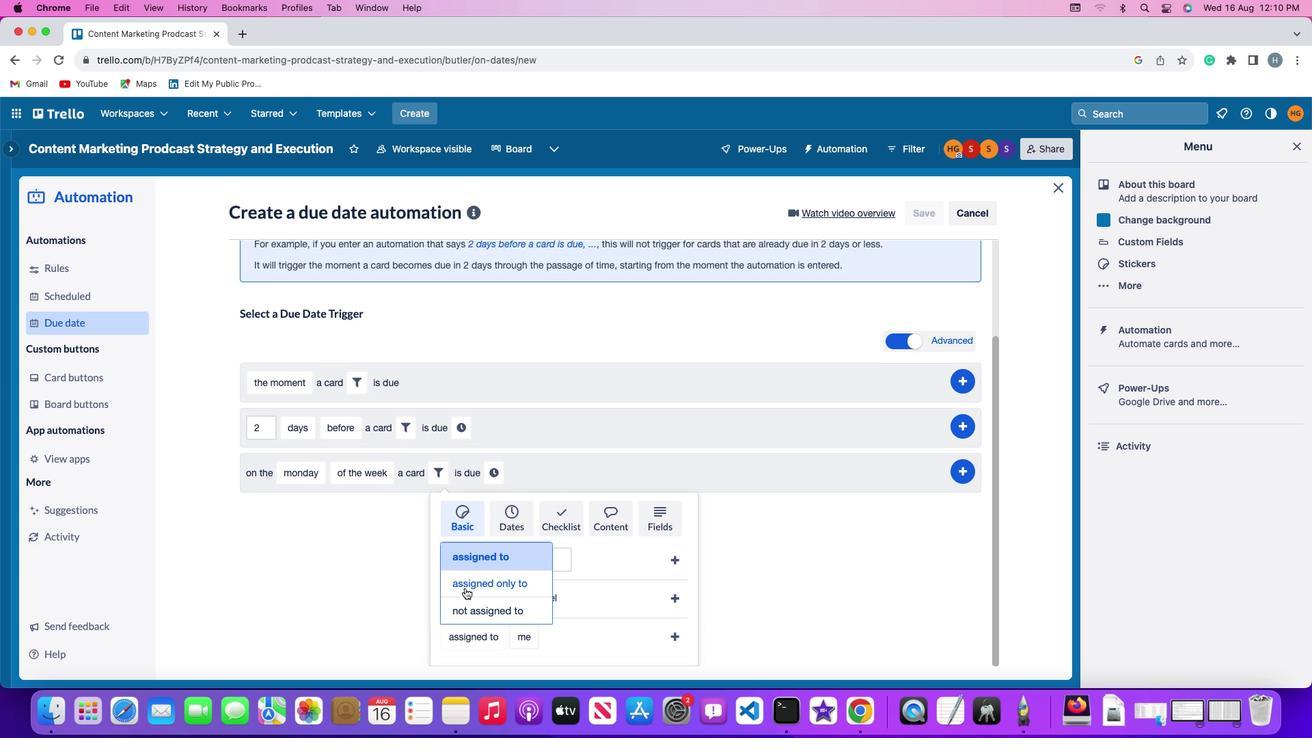 
Action: Mouse moved to (540, 639)
Screenshot: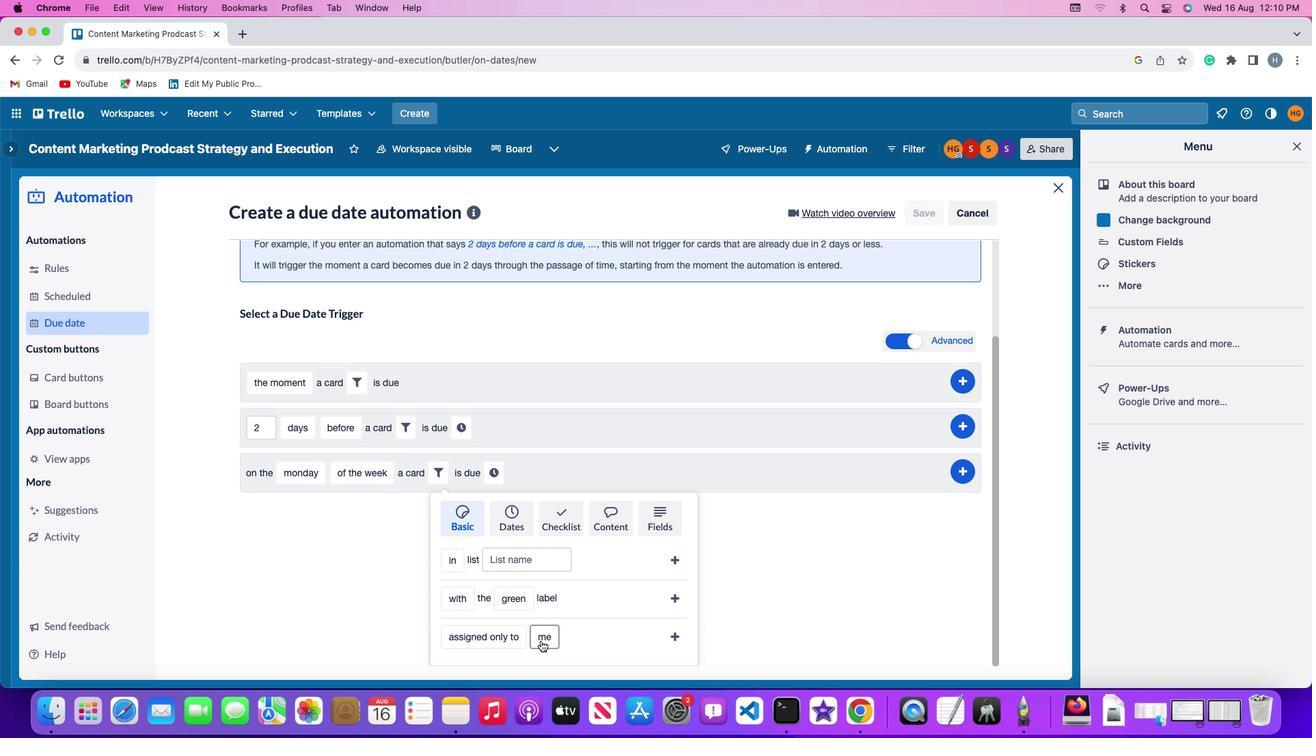 
Action: Mouse pressed left at (540, 639)
Screenshot: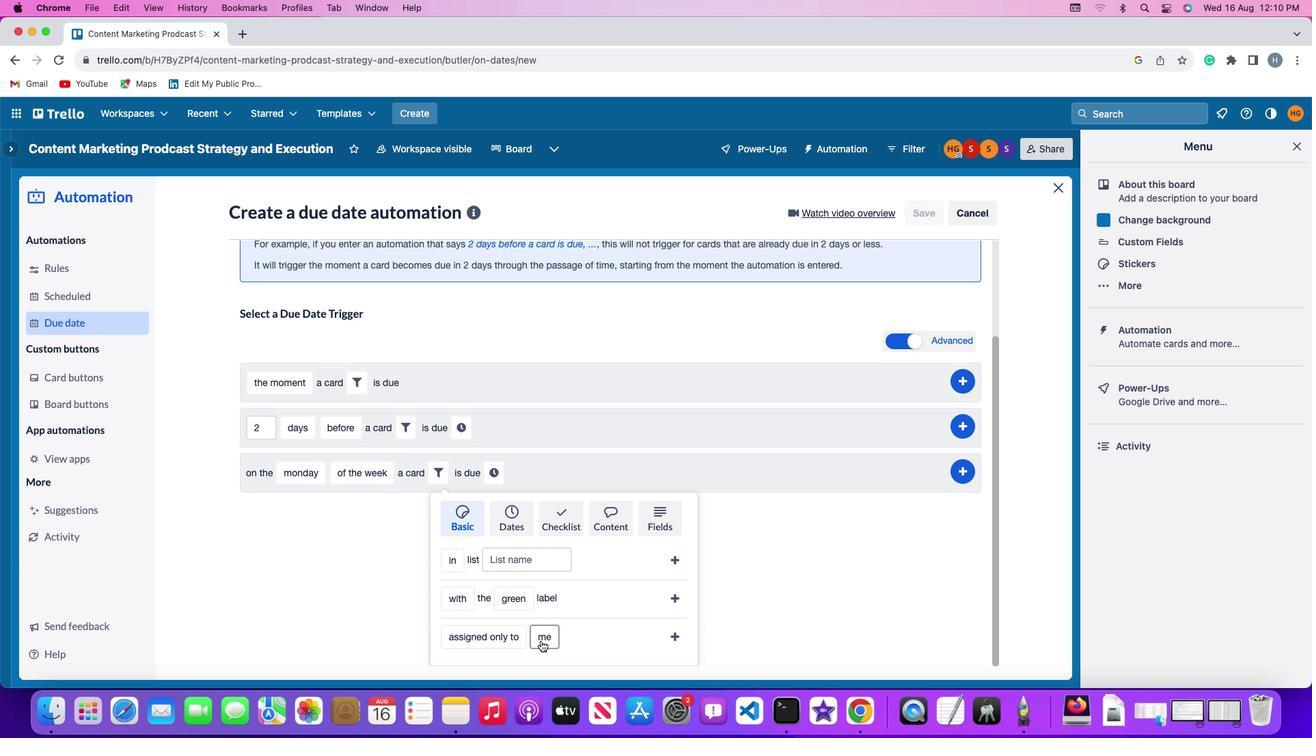
Action: Mouse moved to (551, 555)
Screenshot: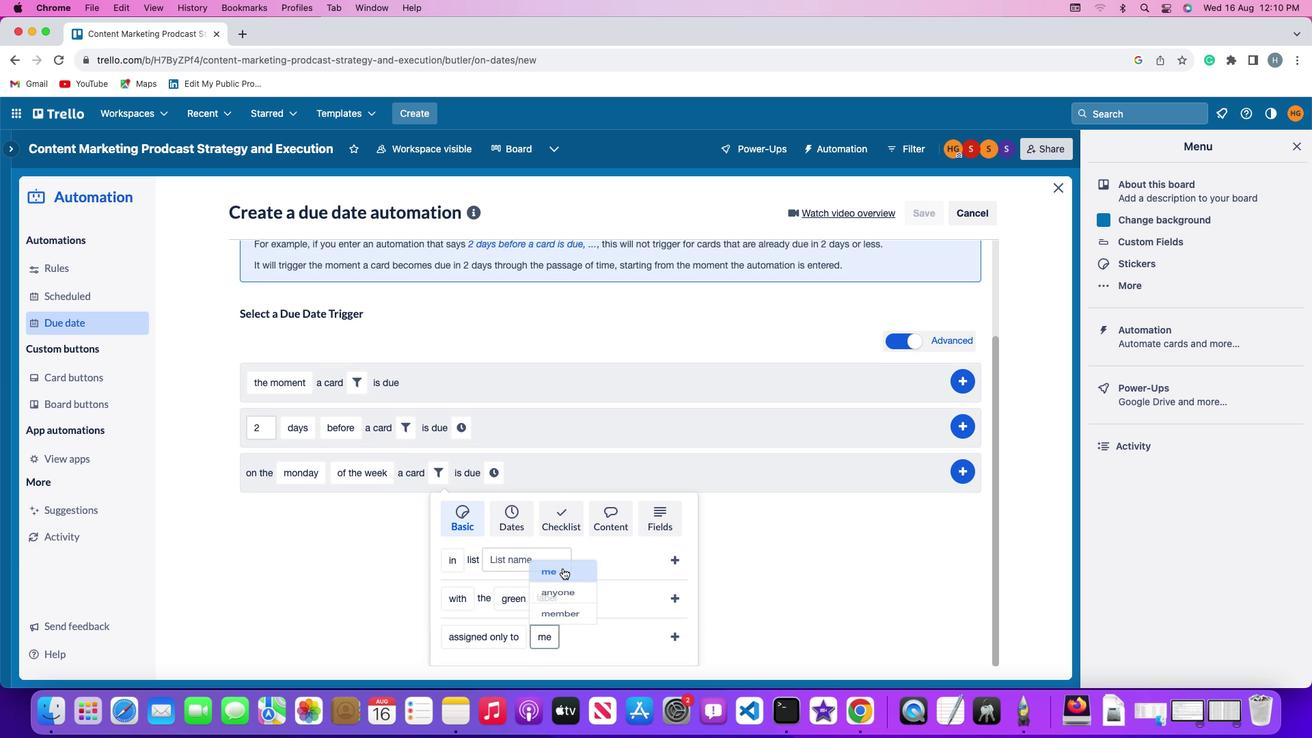 
Action: Mouse pressed left at (551, 555)
Screenshot: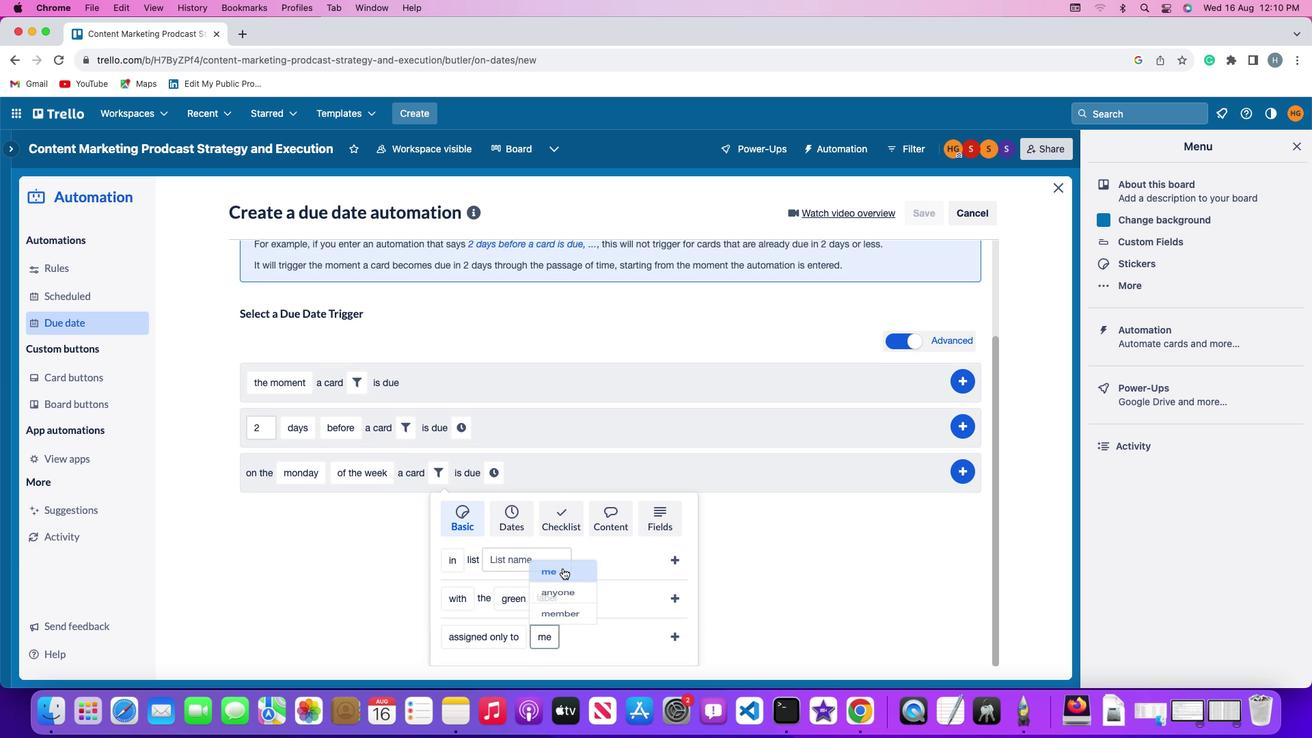 
Action: Mouse moved to (677, 633)
Screenshot: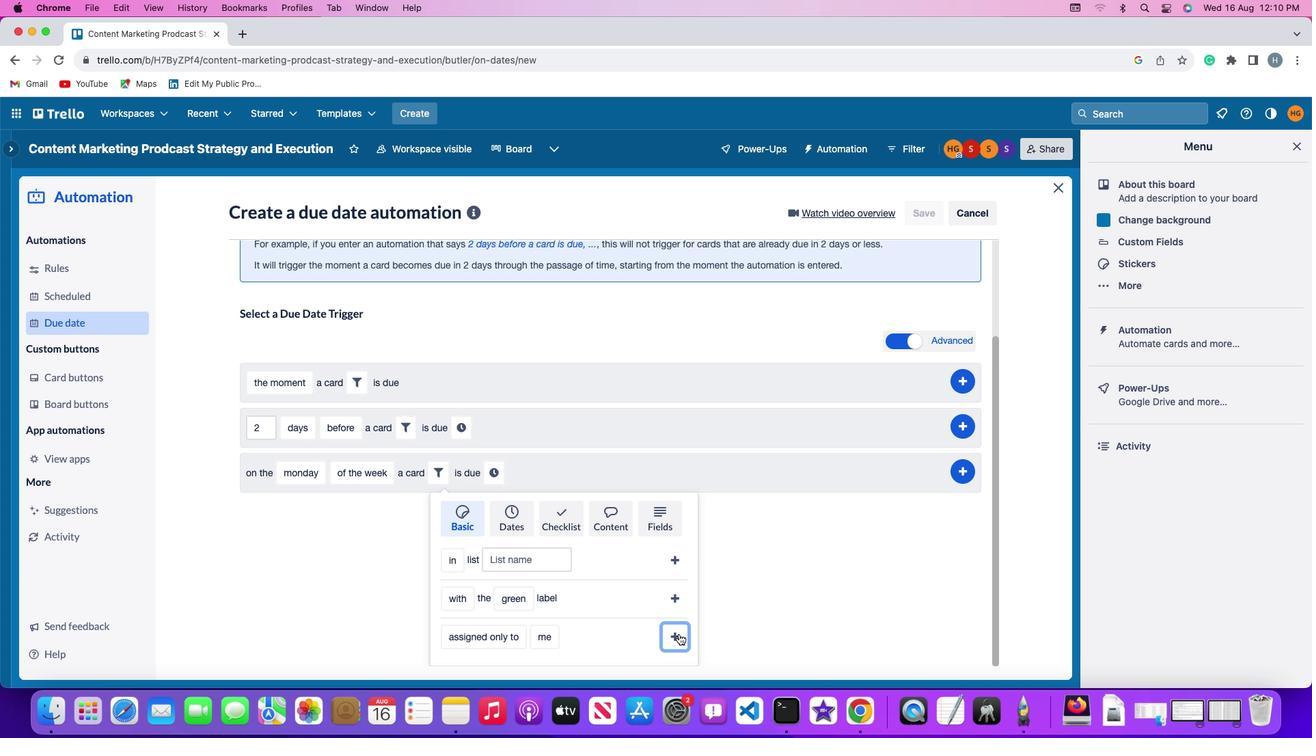 
Action: Mouse pressed left at (677, 633)
Screenshot: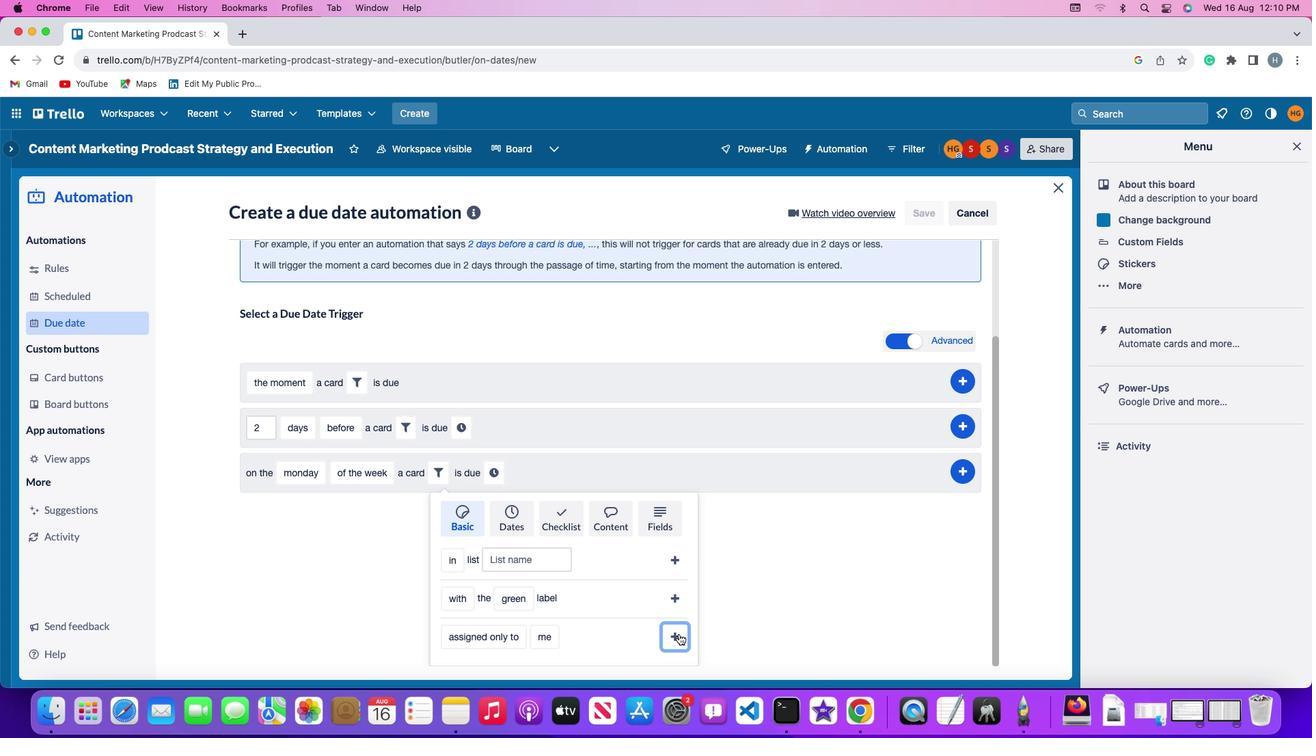 
Action: Mouse moved to (611, 597)
Screenshot: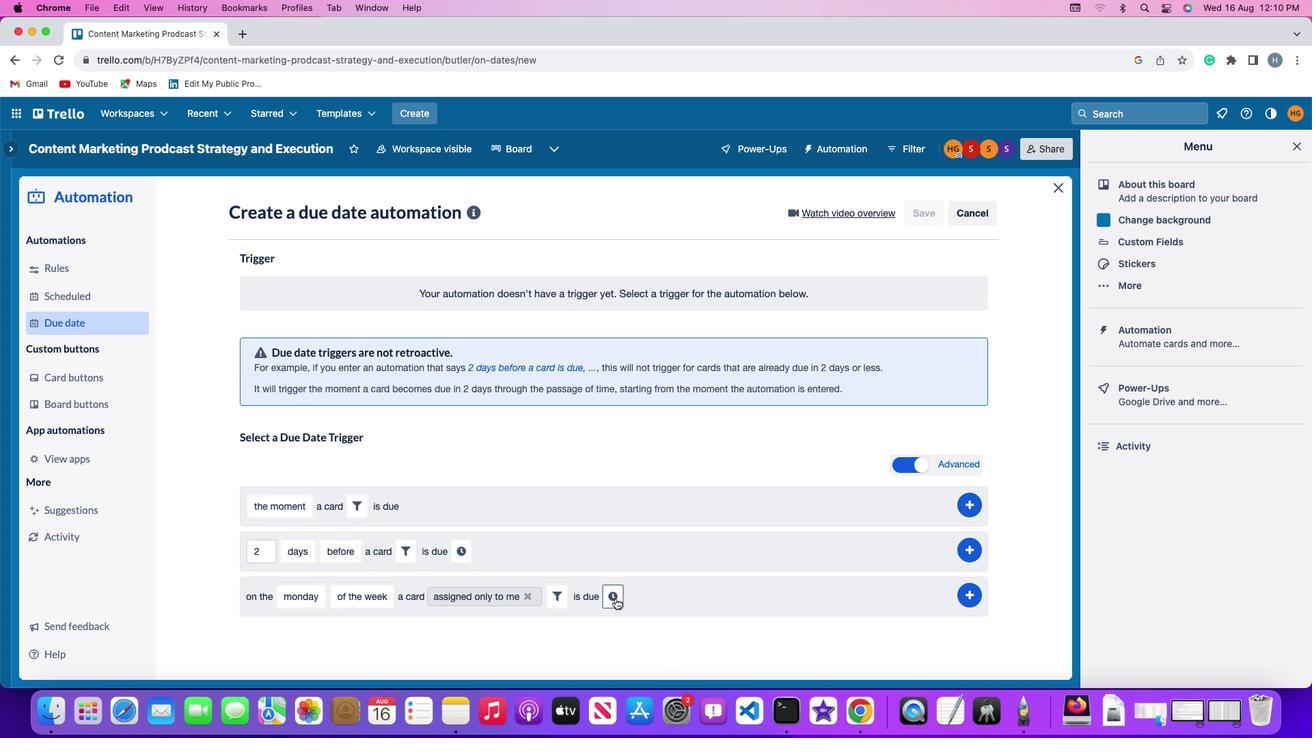 
Action: Mouse pressed left at (611, 597)
Screenshot: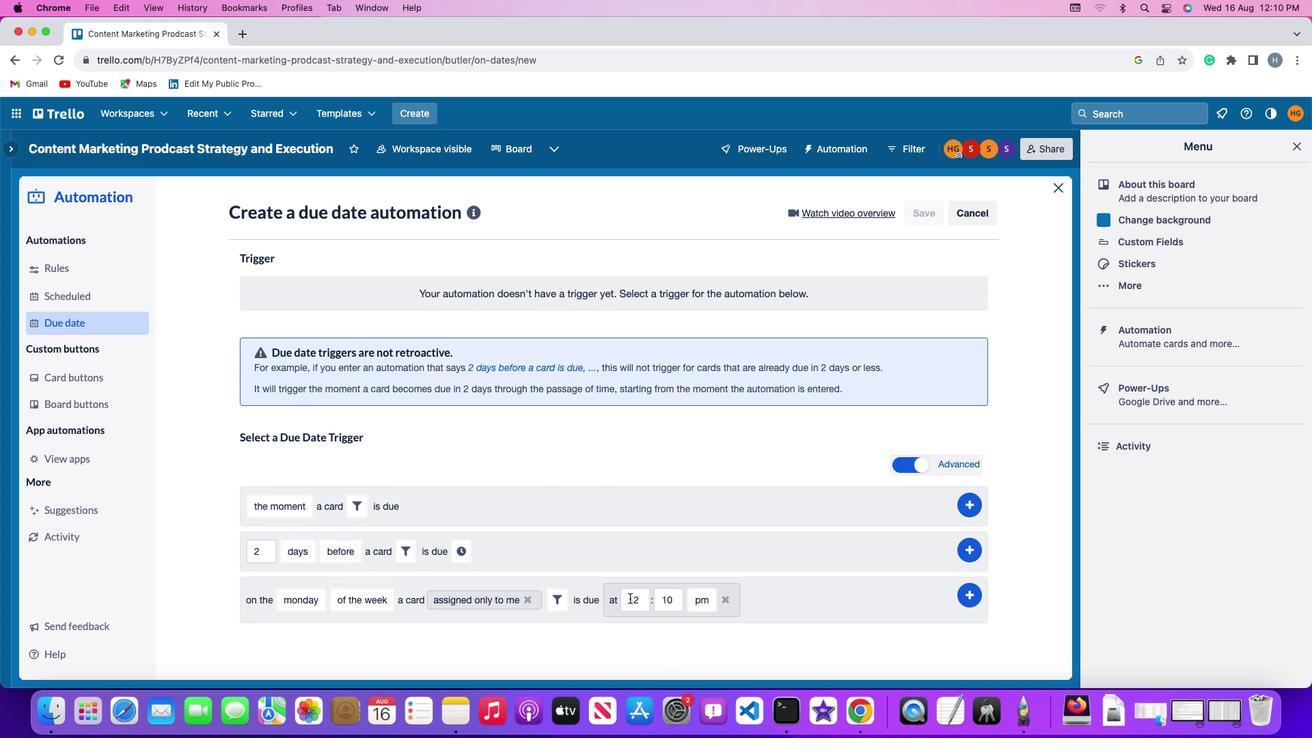 
Action: Mouse moved to (641, 596)
Screenshot: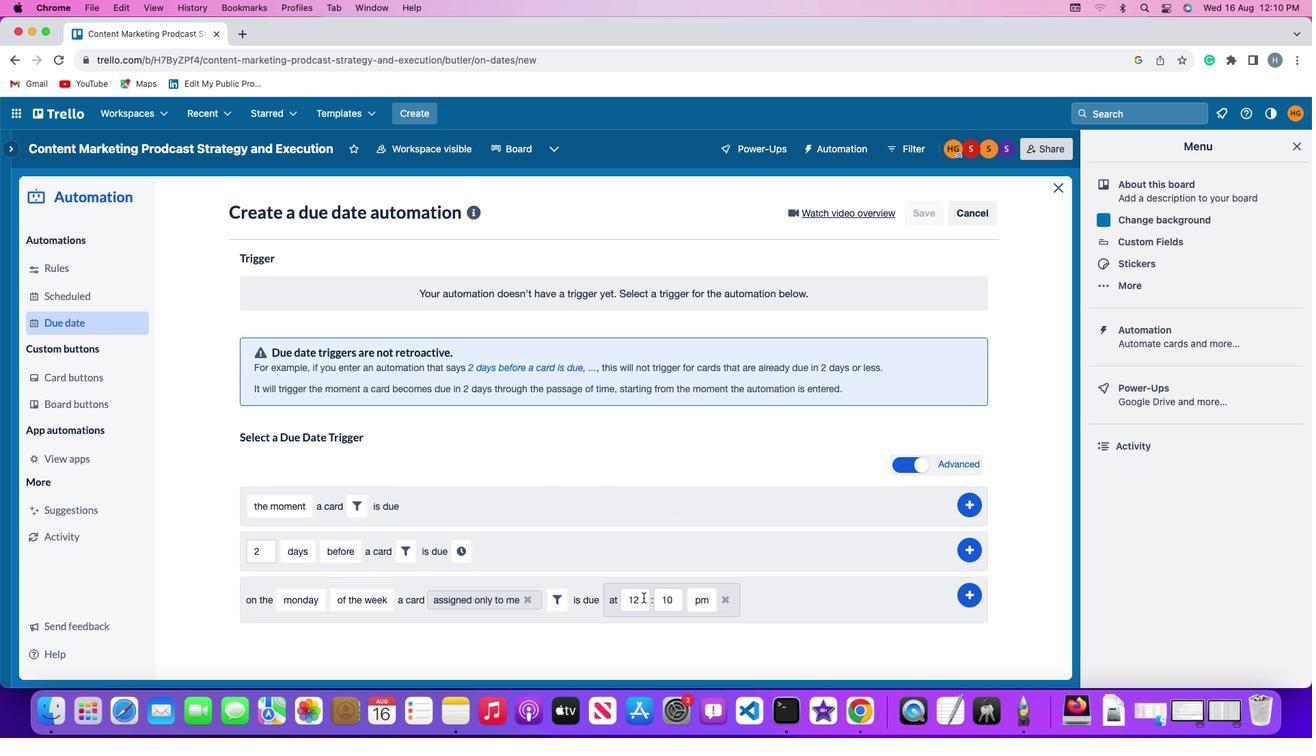 
Action: Mouse pressed left at (641, 596)
Screenshot: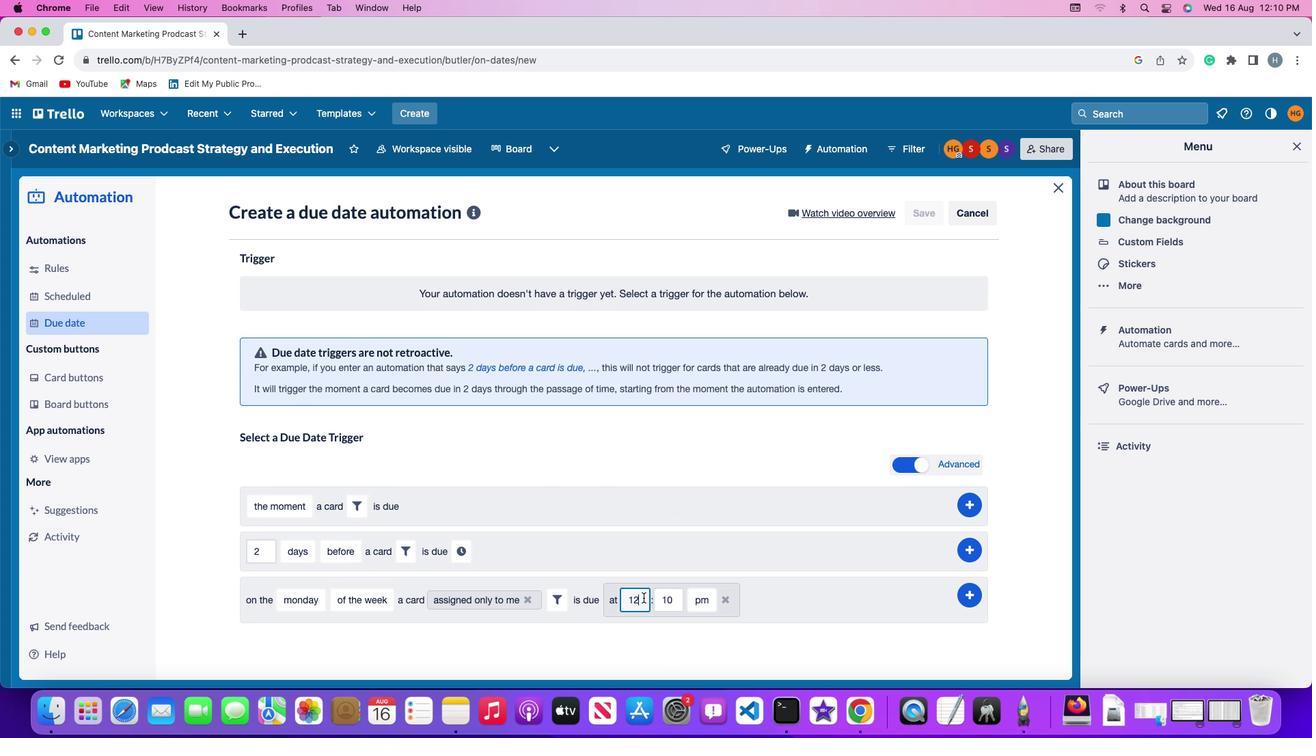 
Action: Key pressed Key.backspaceKey.backspace'1''1'
Screenshot: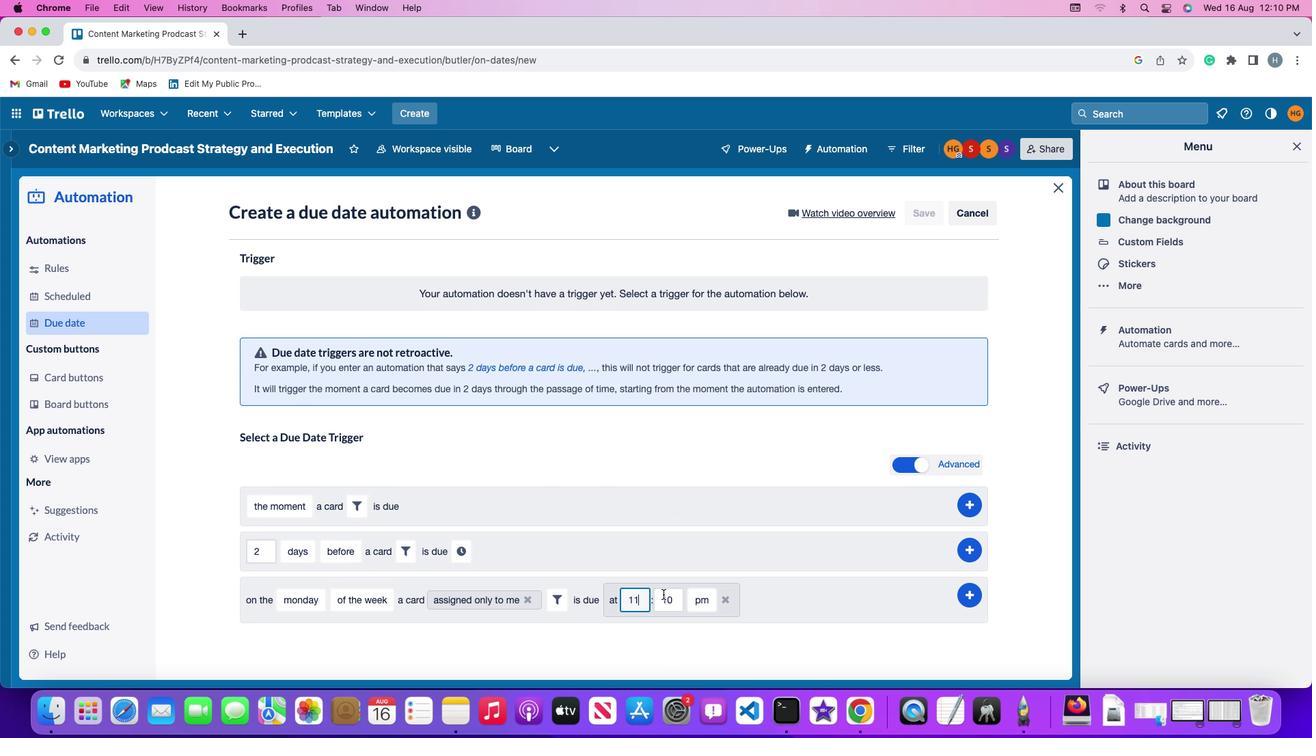 
Action: Mouse moved to (672, 594)
Screenshot: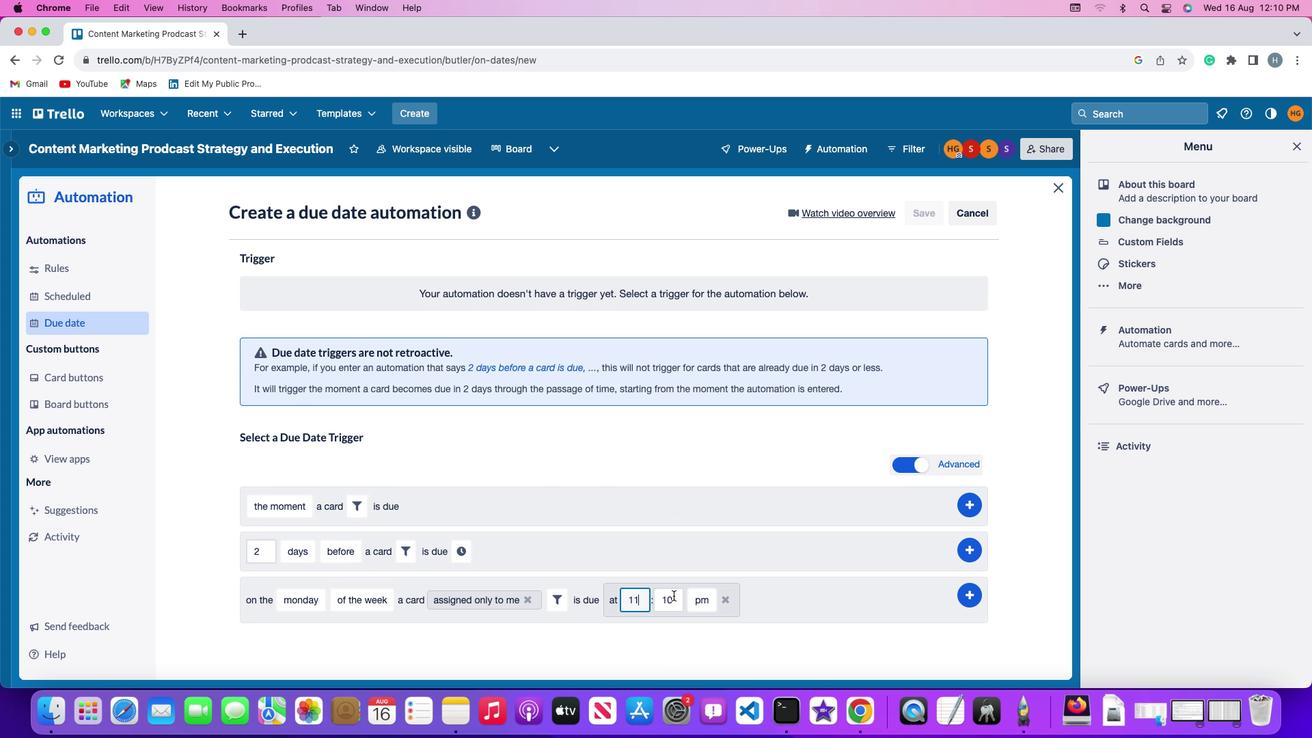 
Action: Mouse pressed left at (672, 594)
Screenshot: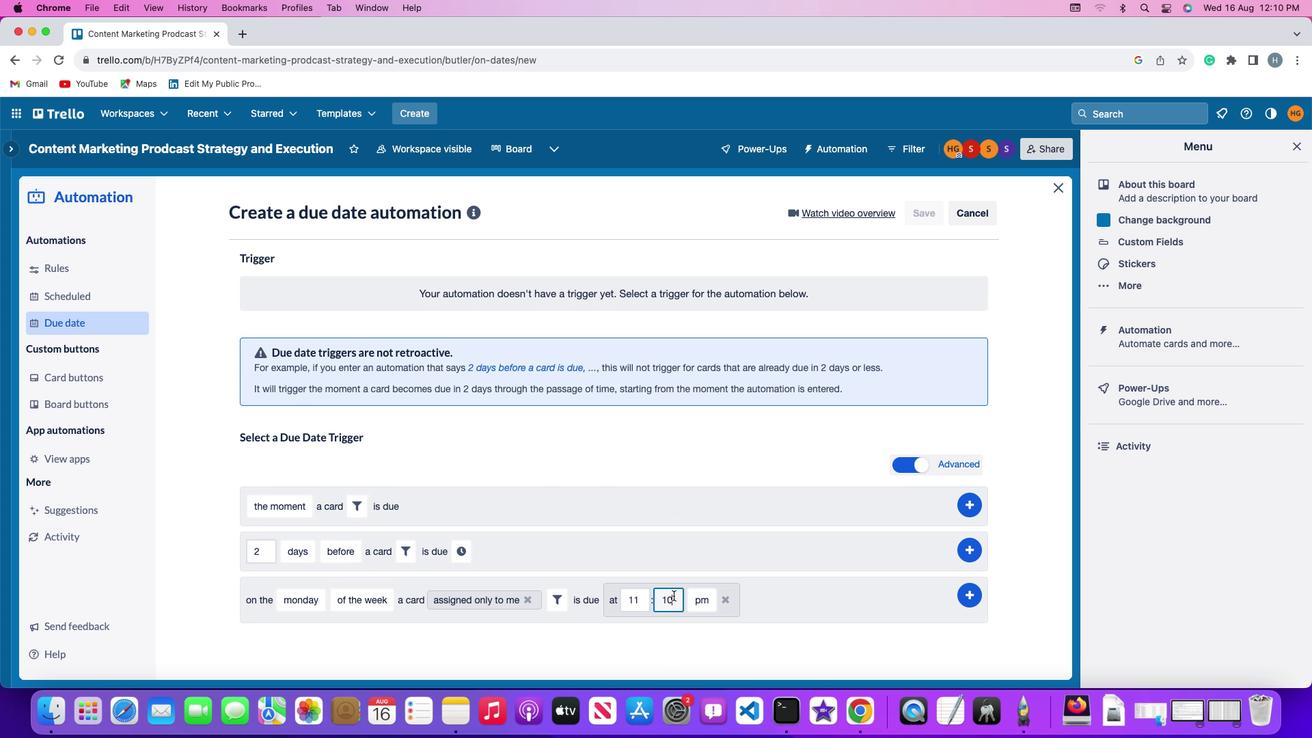 
Action: Key pressed Key.backspaceKey.backspace'0''0'
Screenshot: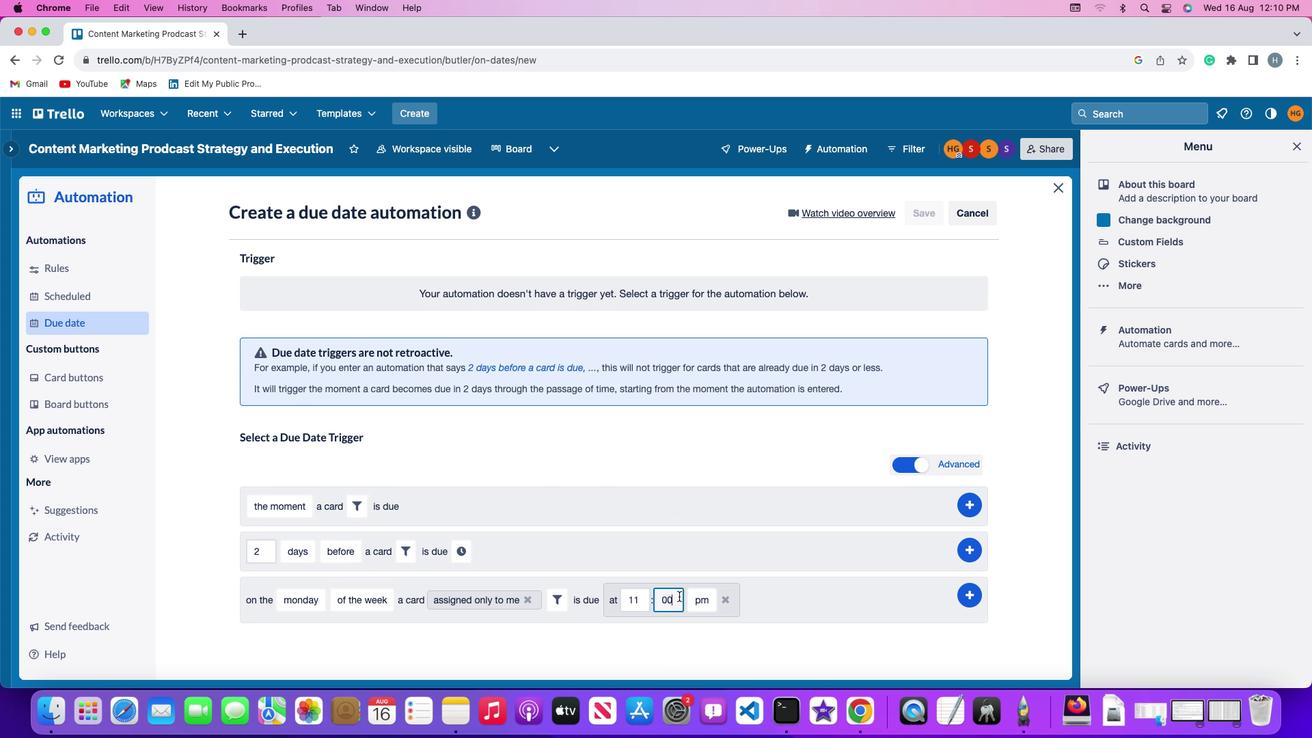 
Action: Mouse moved to (698, 595)
Screenshot: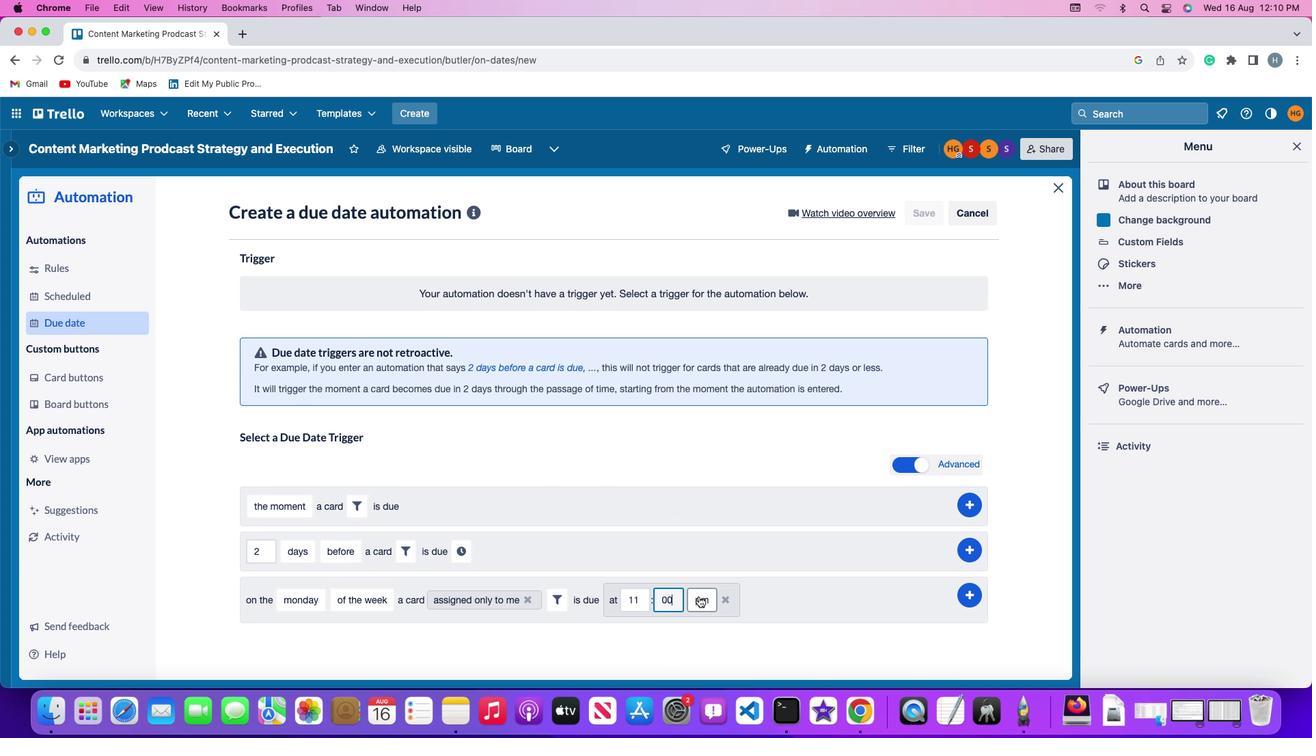 
Action: Mouse pressed left at (698, 595)
Screenshot: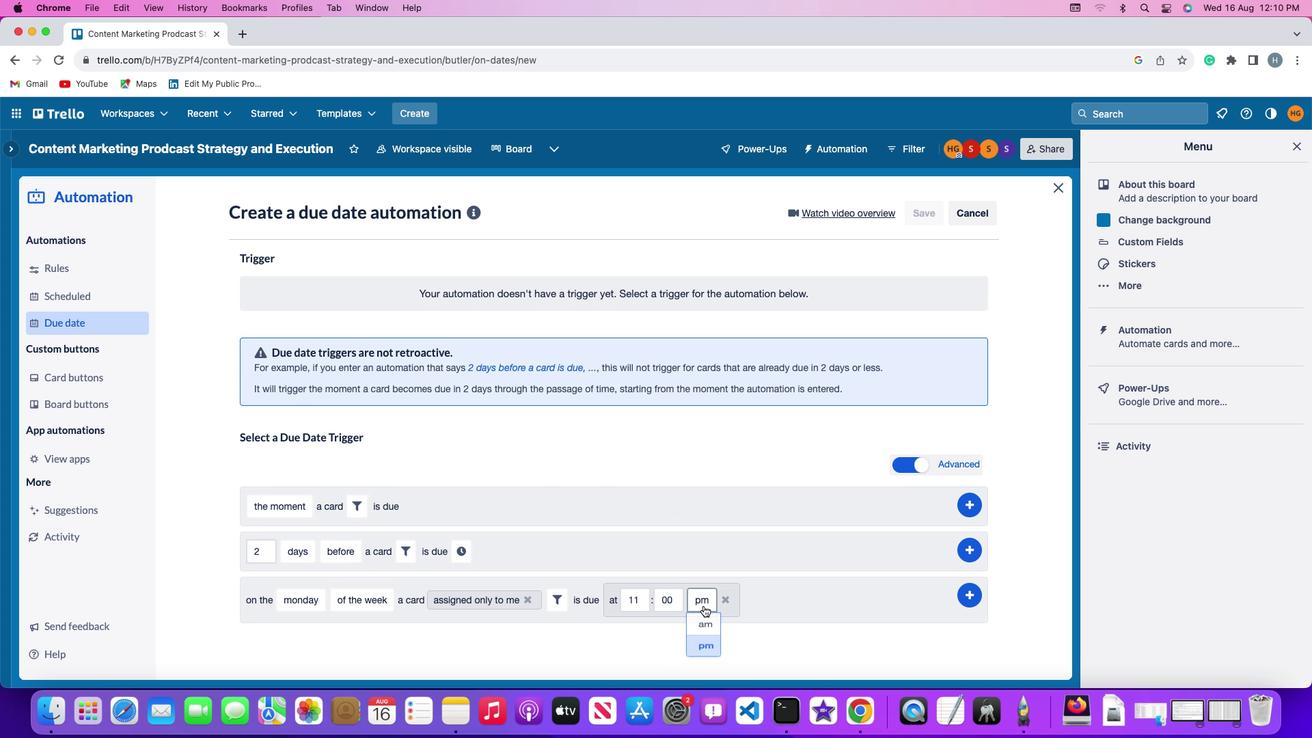 
Action: Mouse moved to (702, 626)
Screenshot: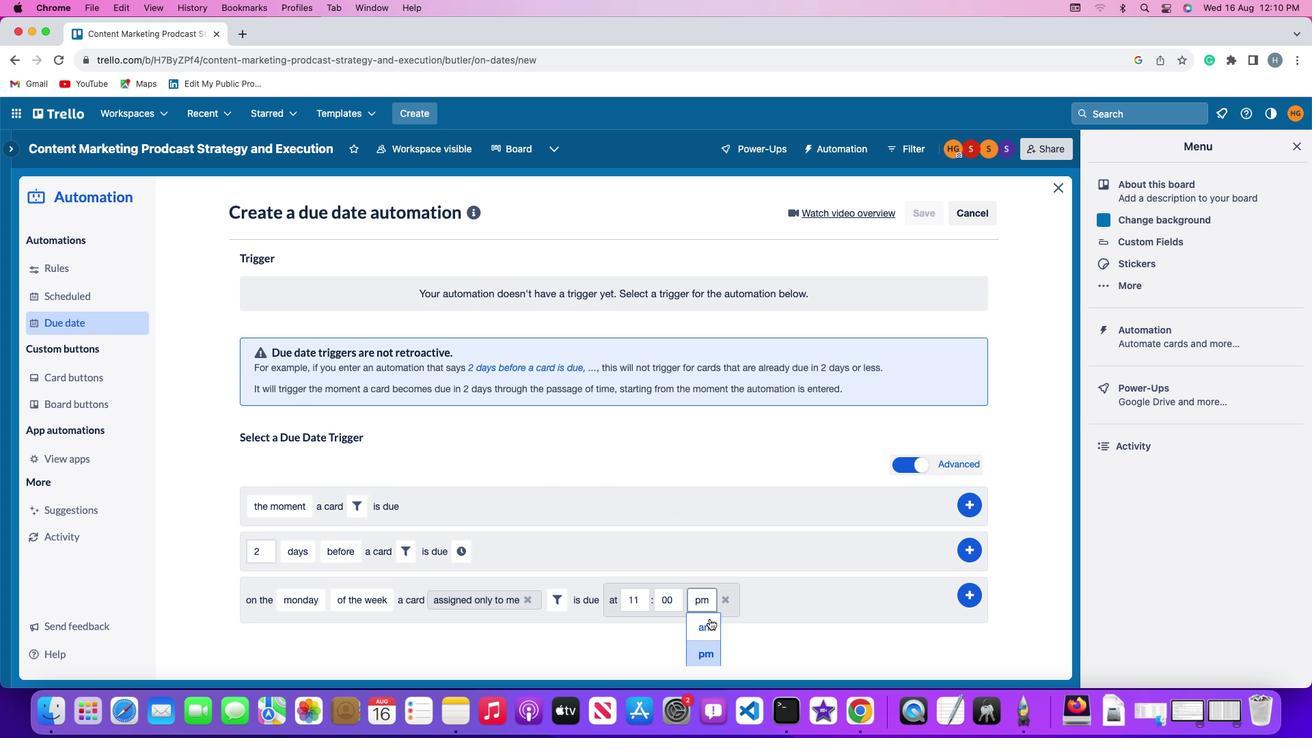 
Action: Mouse pressed left at (702, 626)
Screenshot: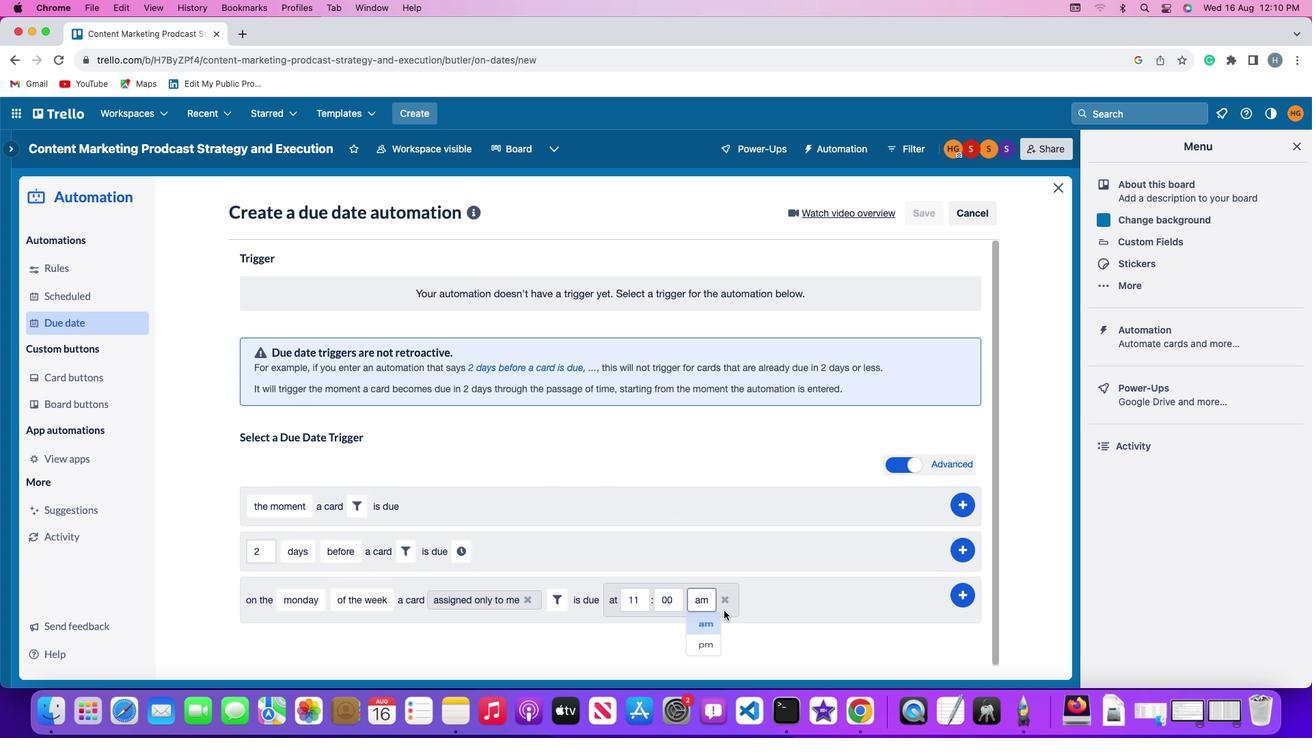 
Action: Mouse moved to (968, 592)
Screenshot: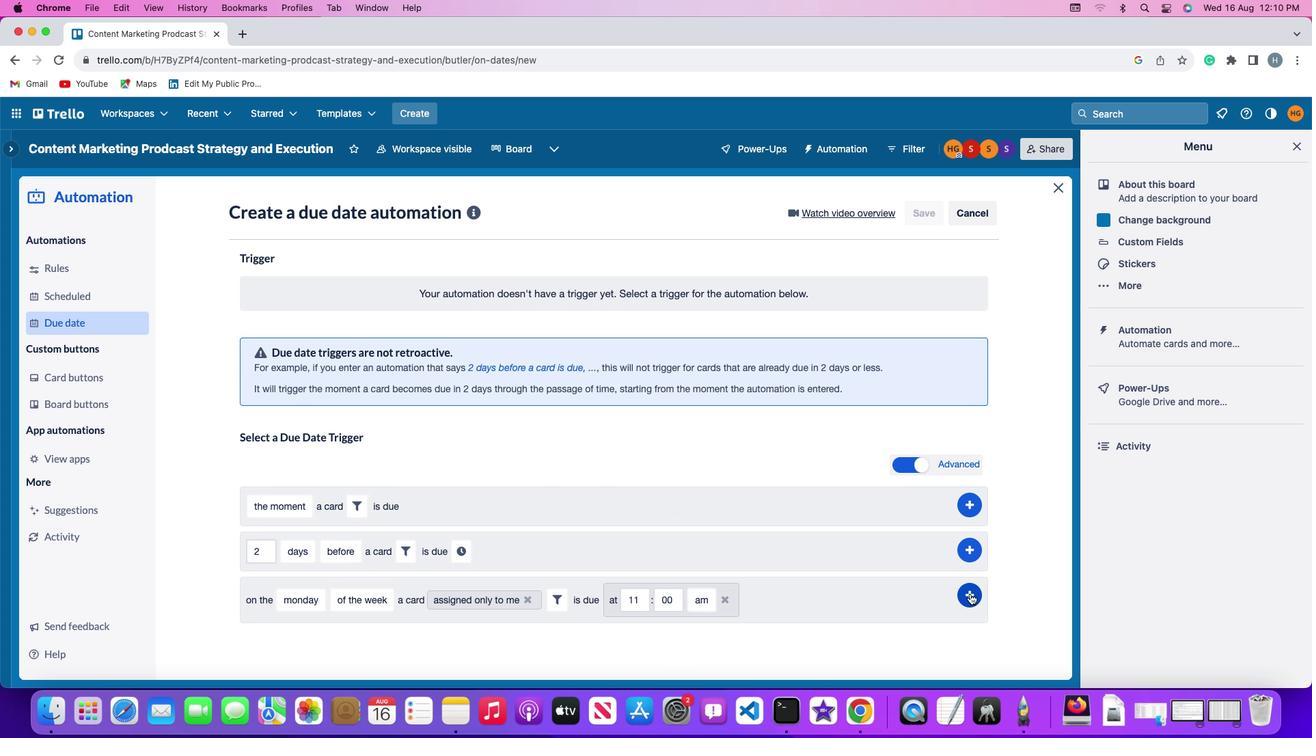 
Action: Mouse pressed left at (968, 592)
Screenshot: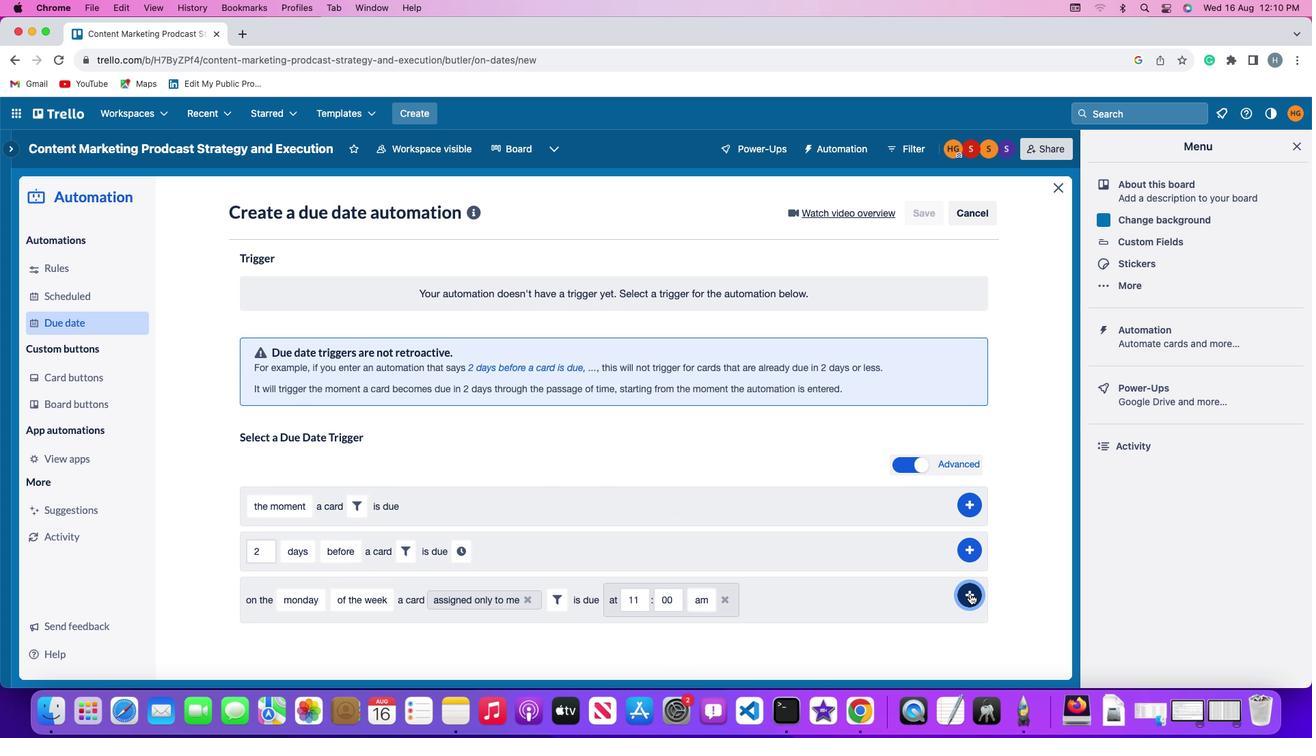 
Action: Mouse moved to (1020, 499)
Screenshot: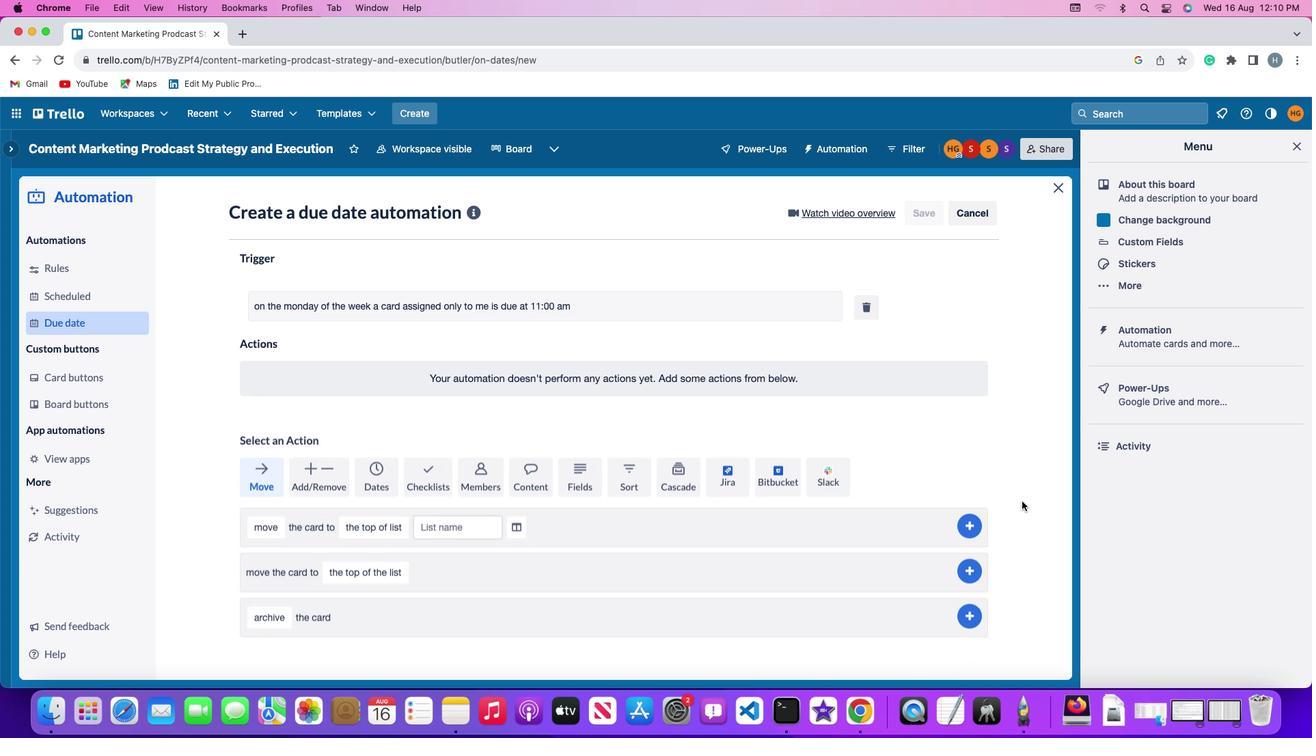 
